 Task: Find extensions for specific purposes, such as productivity or ad-blocking.
Action: Mouse moved to (424, 397)
Screenshot: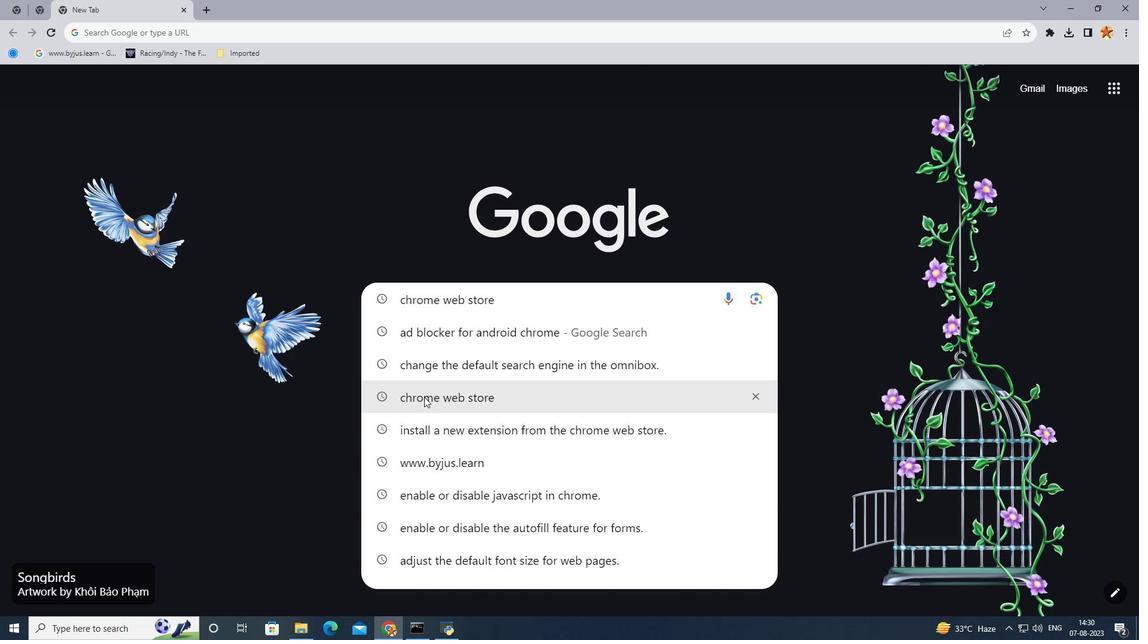 
Action: Mouse pressed left at (424, 397)
Screenshot: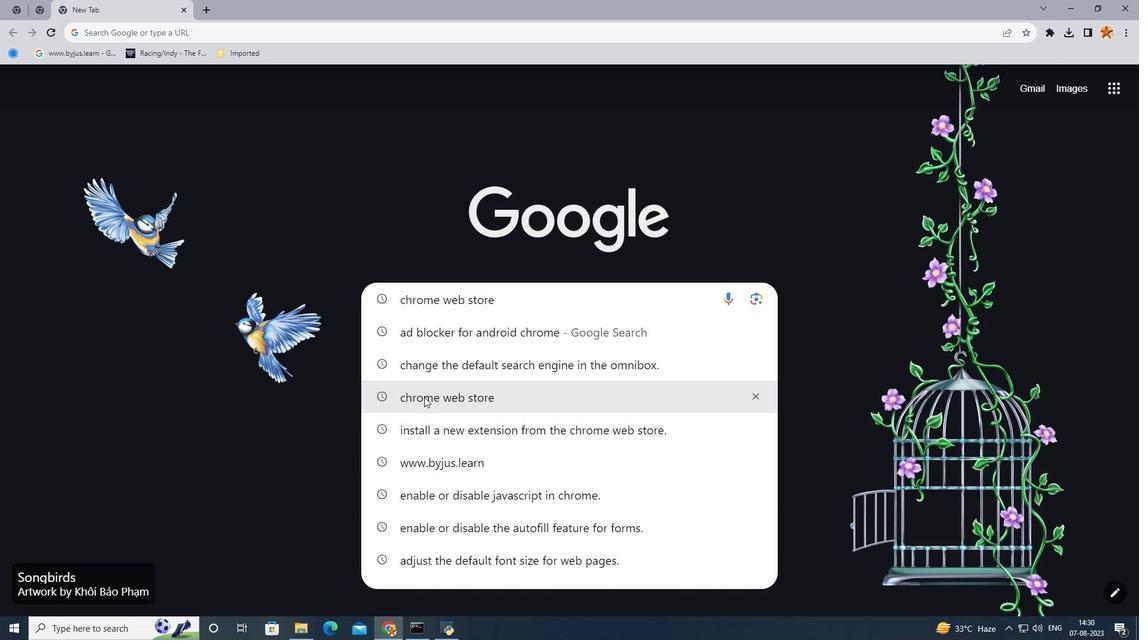 
Action: Mouse moved to (224, 233)
Screenshot: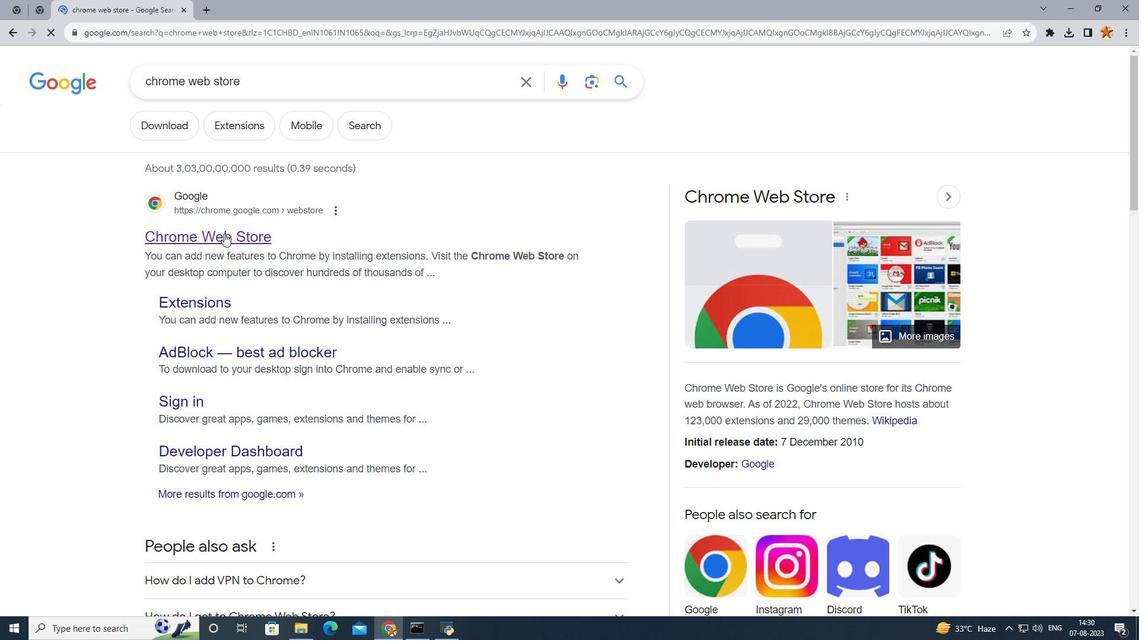 
Action: Mouse pressed left at (224, 233)
Screenshot: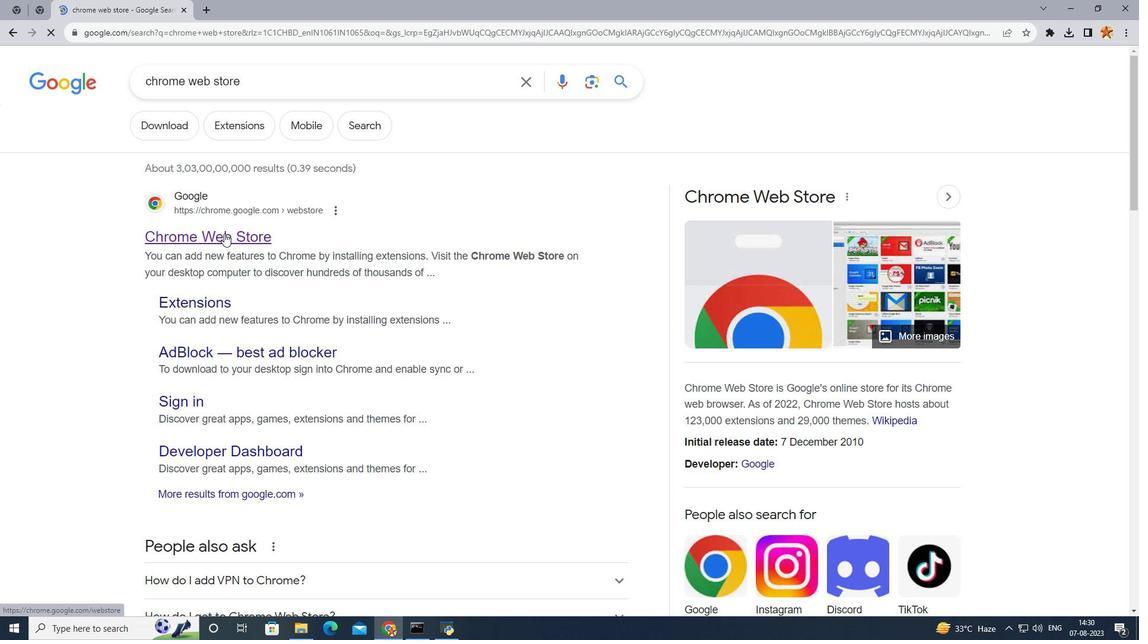 
Action: Mouse moved to (227, 119)
Screenshot: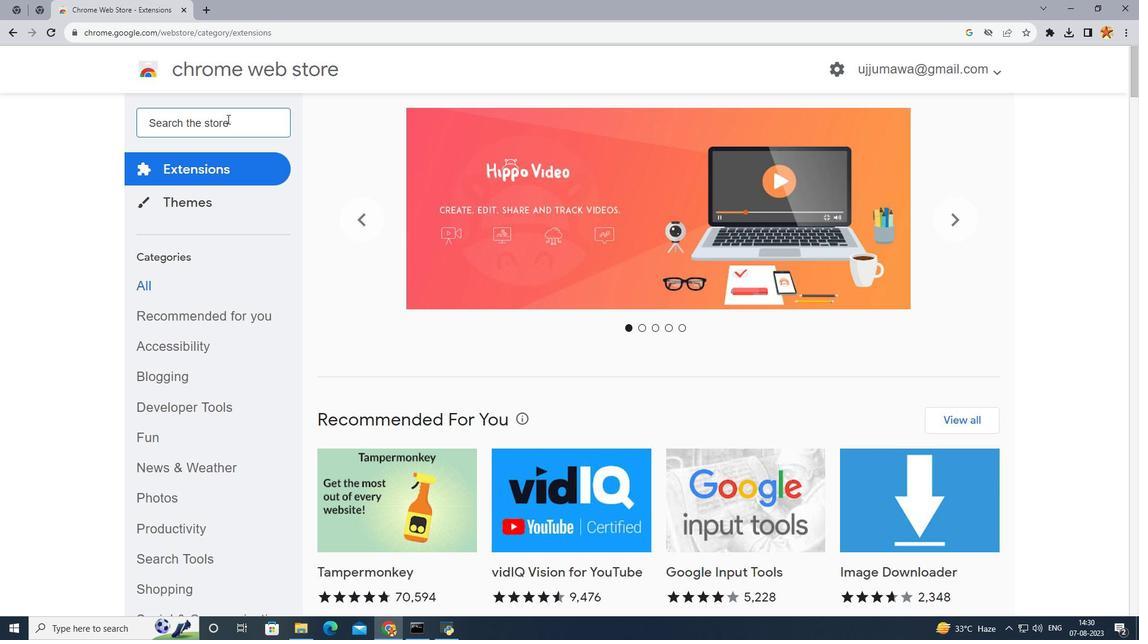 
Action: Key pressed ghod
Screenshot: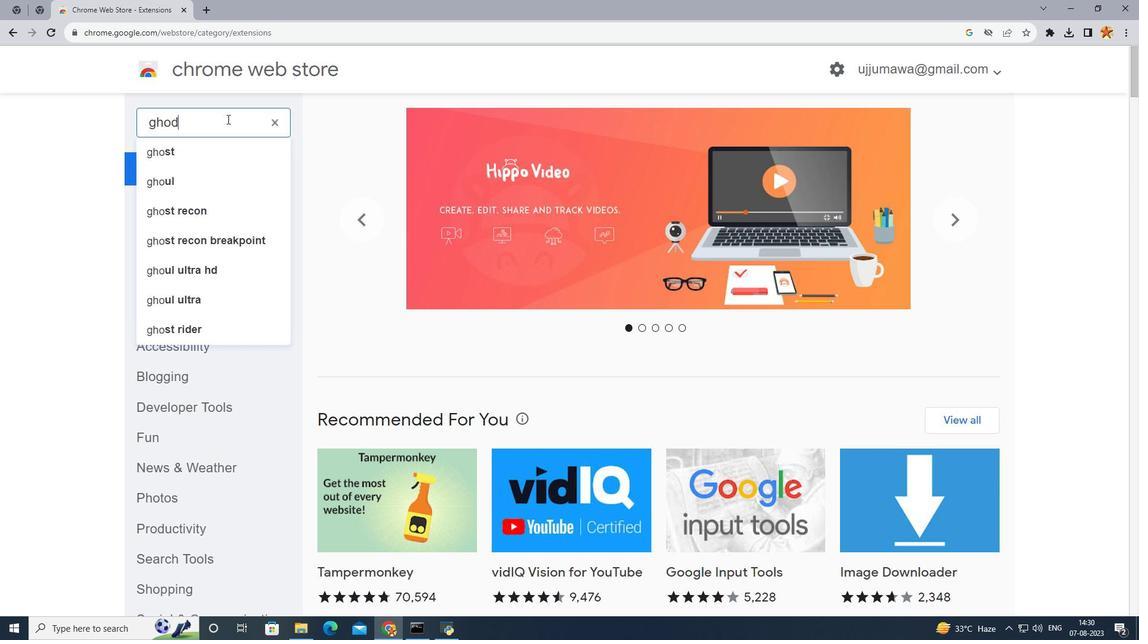 
Action: Mouse moved to (218, 120)
Screenshot: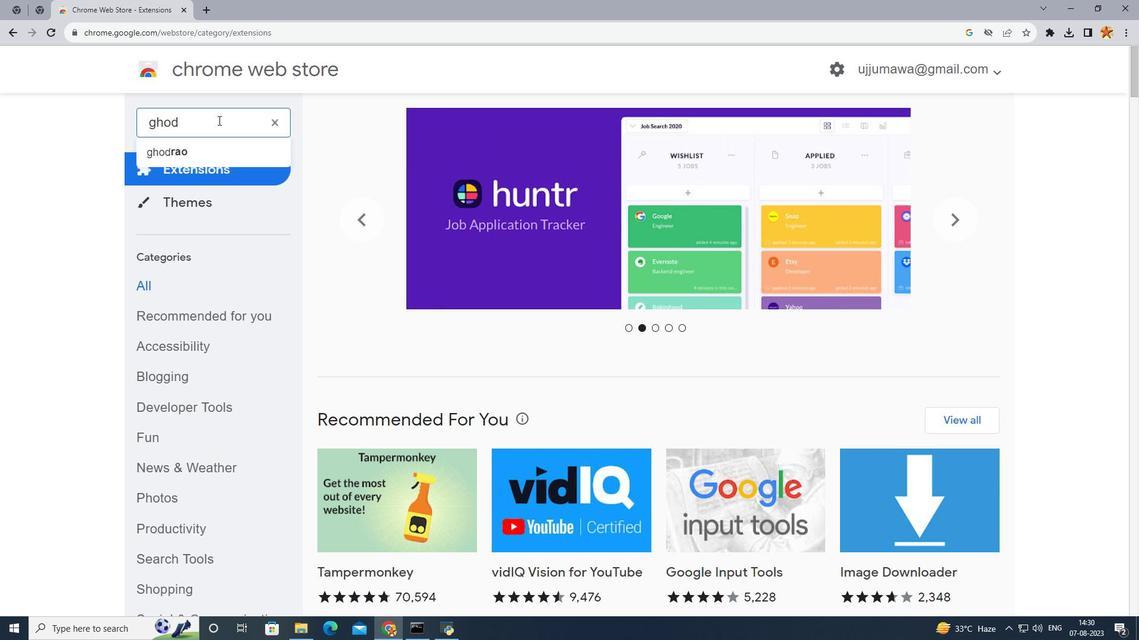 
Action: Key pressed <Key.backspace>stery
Screenshot: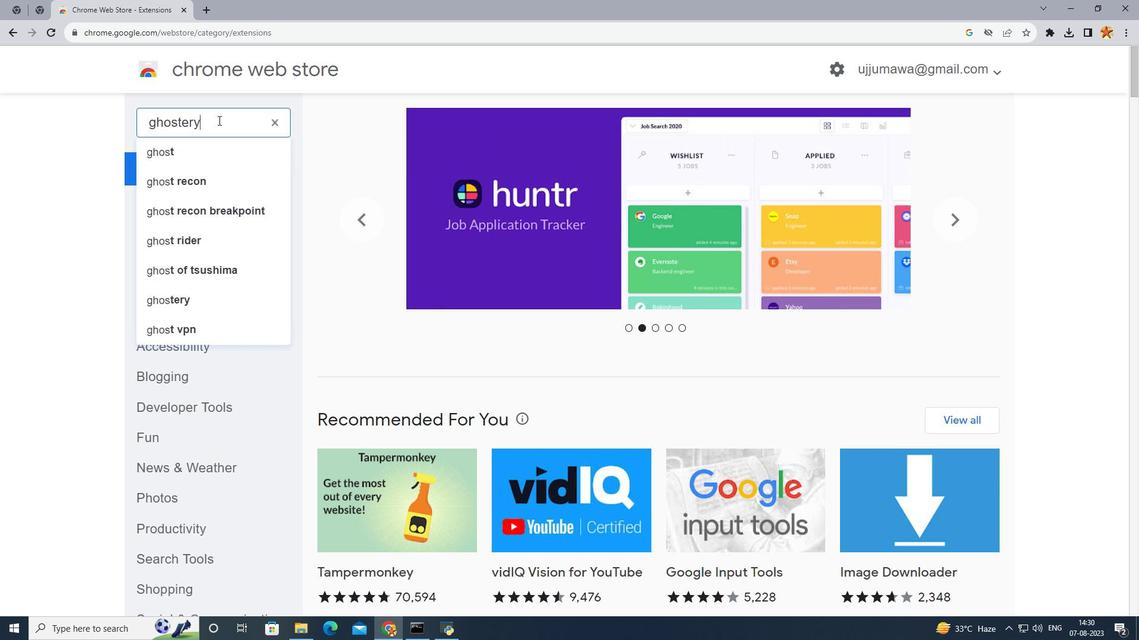 
Action: Mouse moved to (145, 149)
Screenshot: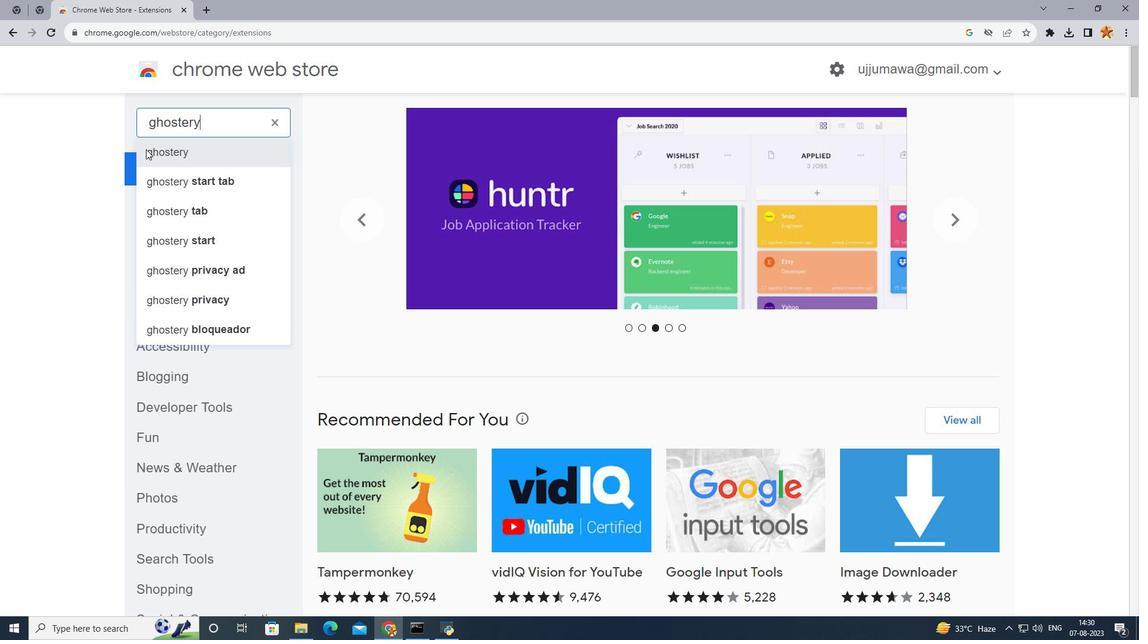 
Action: Mouse pressed left at (145, 149)
Screenshot: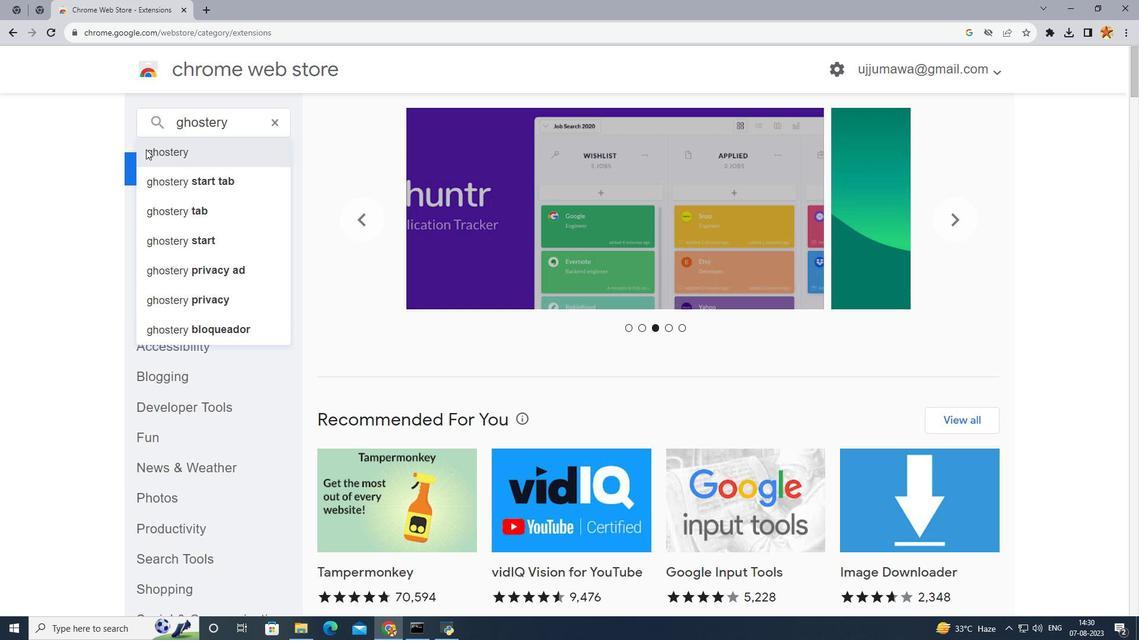 
Action: Mouse moved to (457, 232)
Screenshot: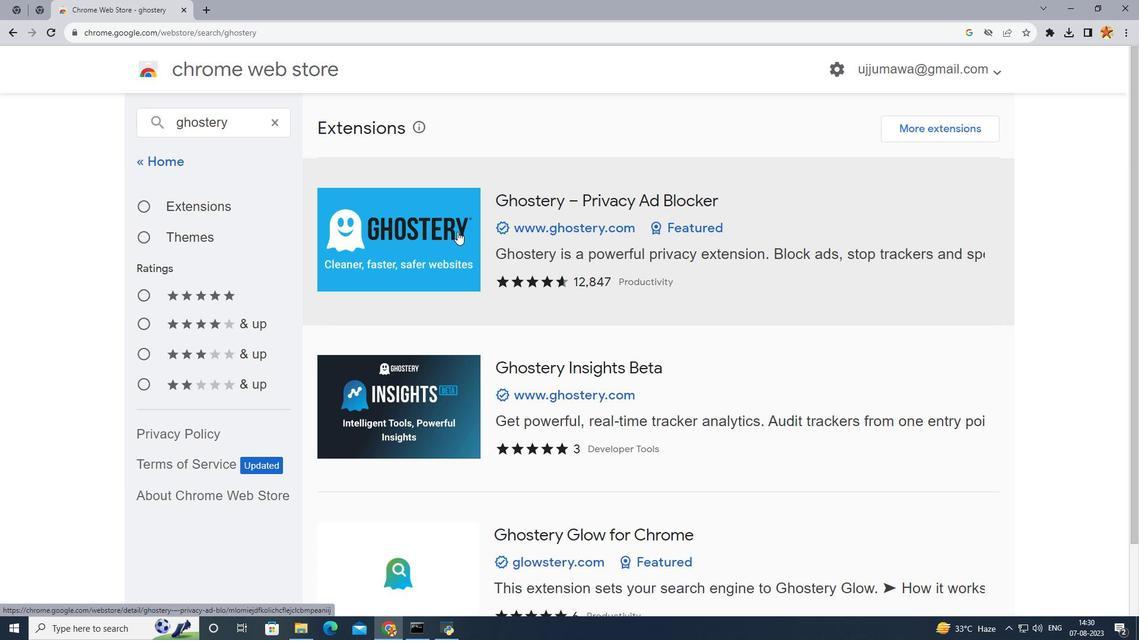 
Action: Mouse pressed left at (457, 232)
Screenshot: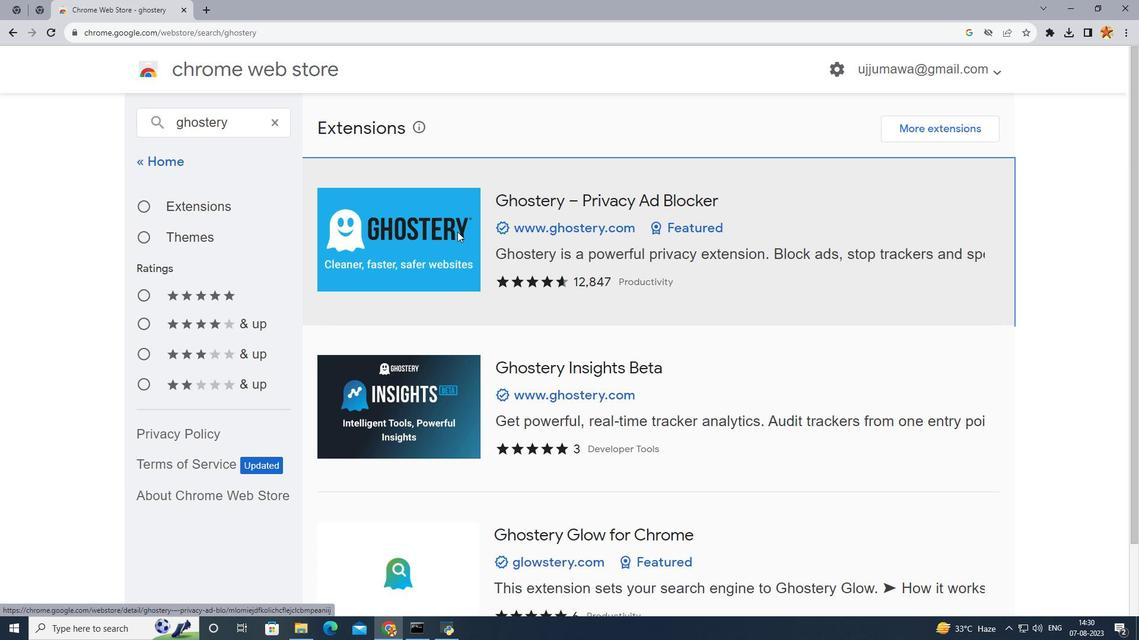
Action: Mouse moved to (874, 181)
Screenshot: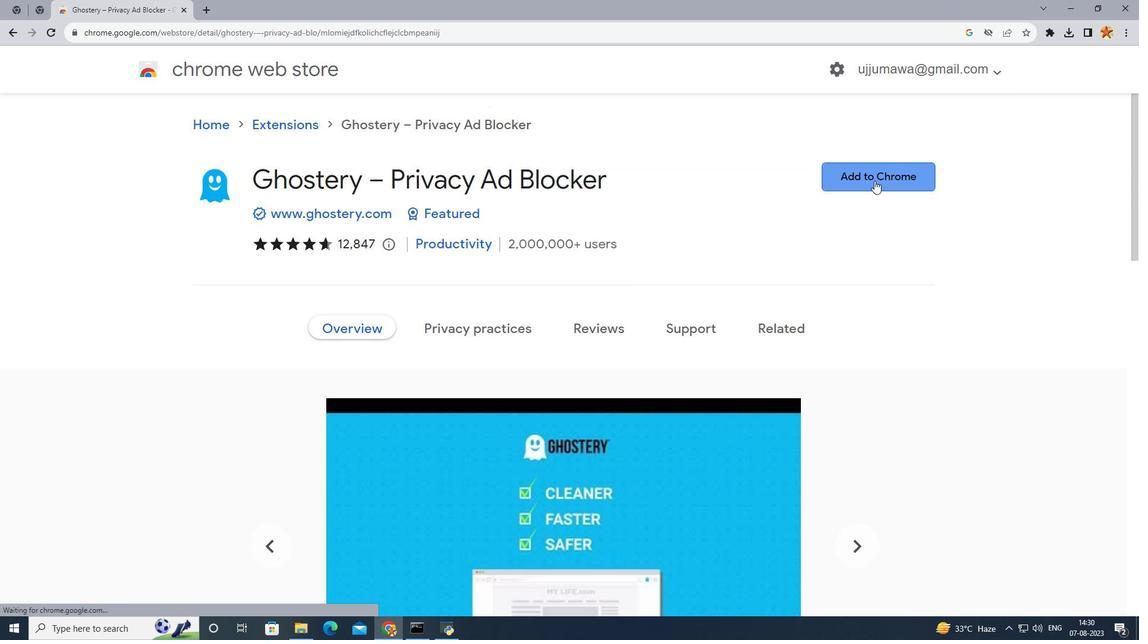 
Action: Mouse pressed left at (874, 181)
Screenshot: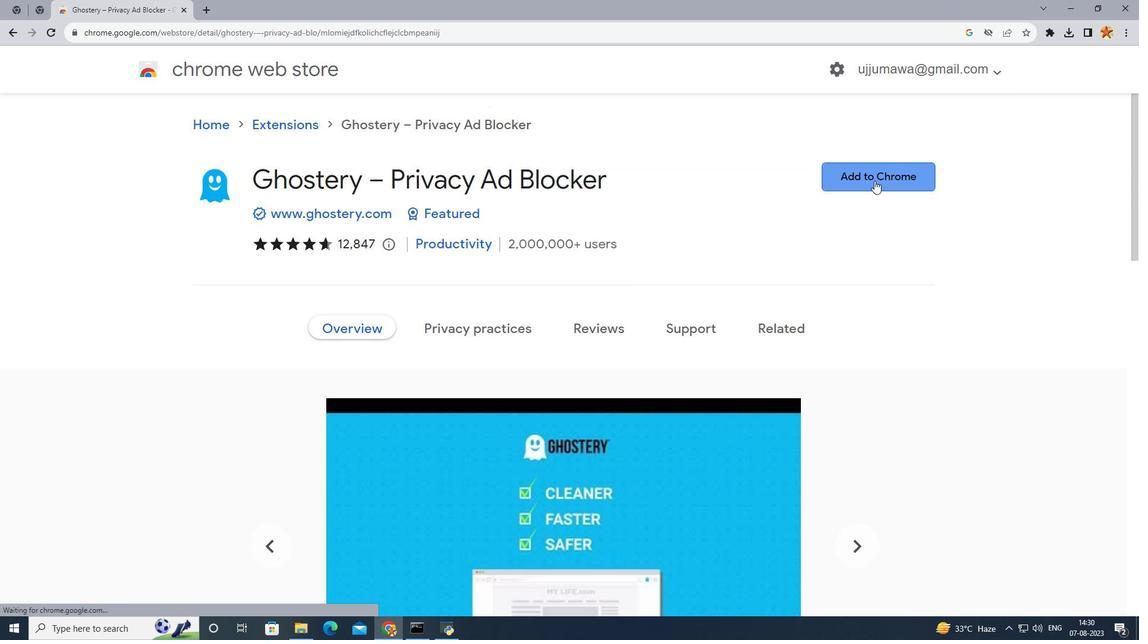 
Action: Mouse moved to (603, 138)
Screenshot: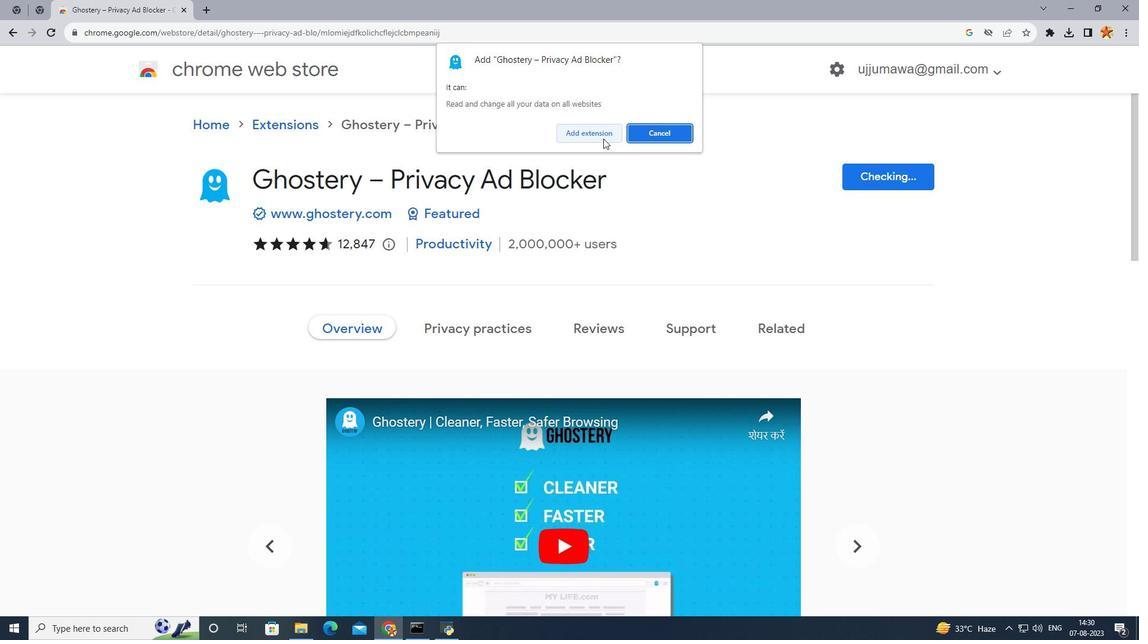 
Action: Mouse pressed left at (603, 138)
Screenshot: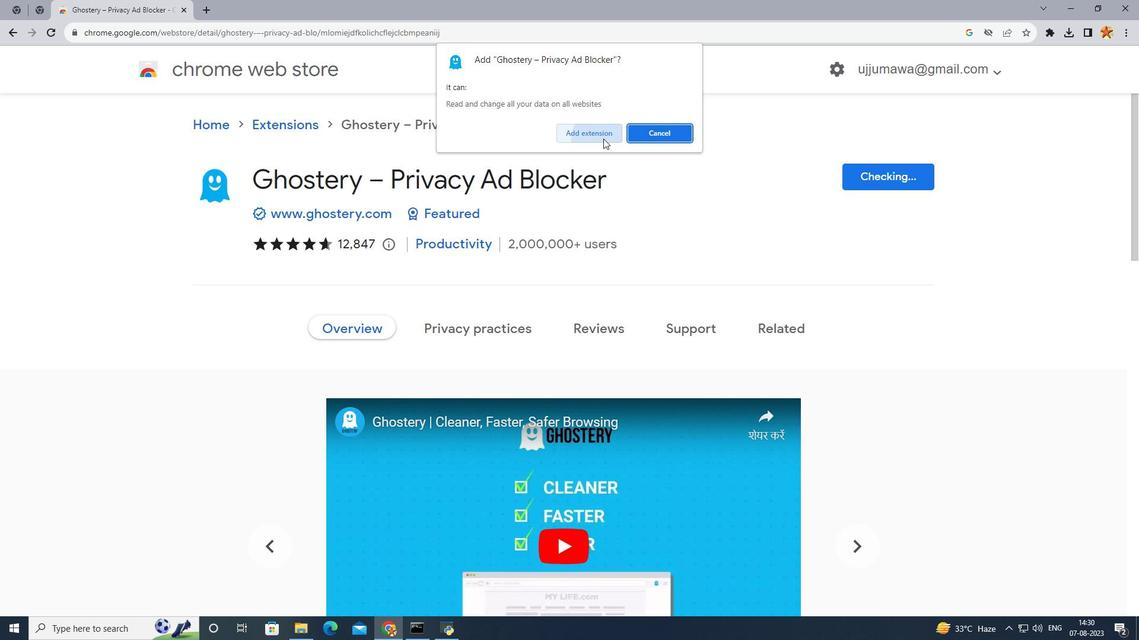 
Action: Mouse moved to (540, 378)
Screenshot: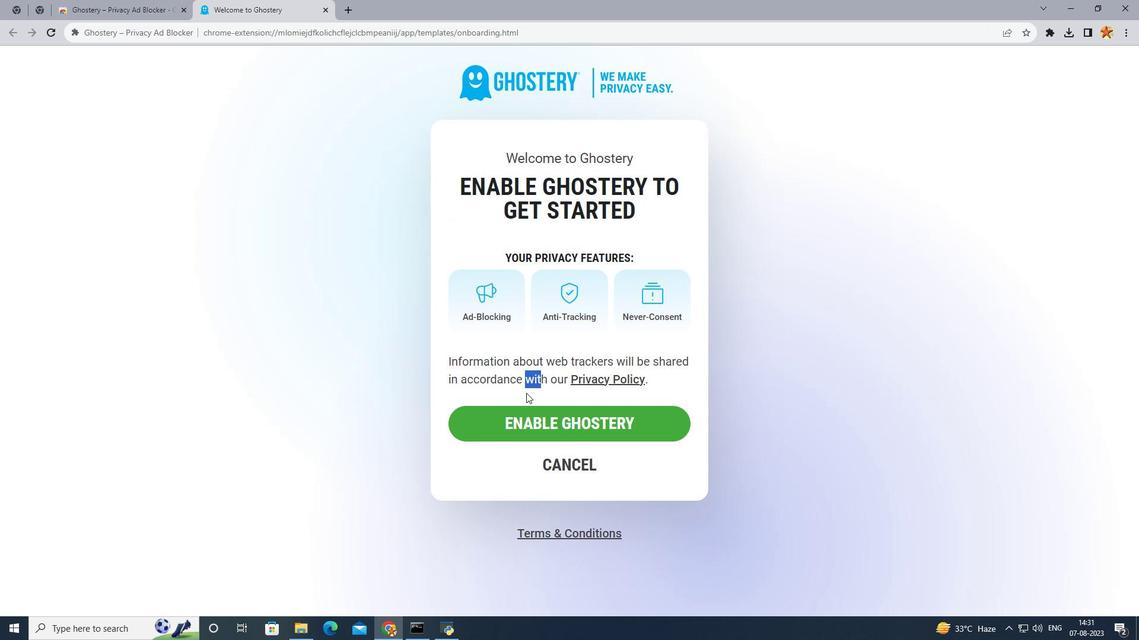 
Action: Mouse pressed left at (540, 378)
Screenshot: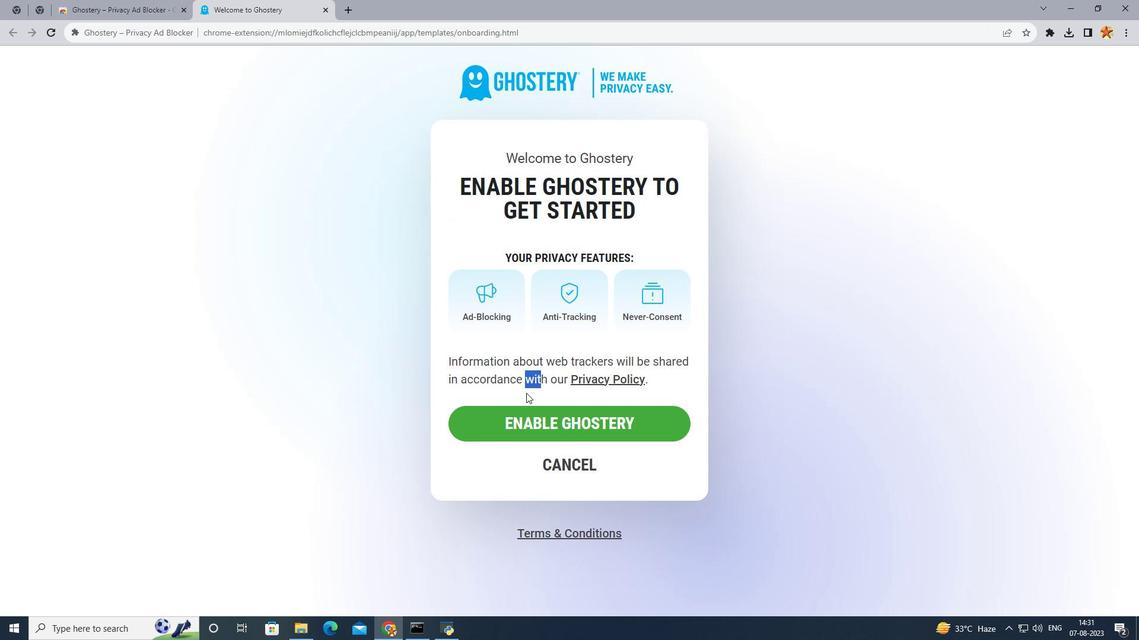 
Action: Mouse moved to (515, 422)
Screenshot: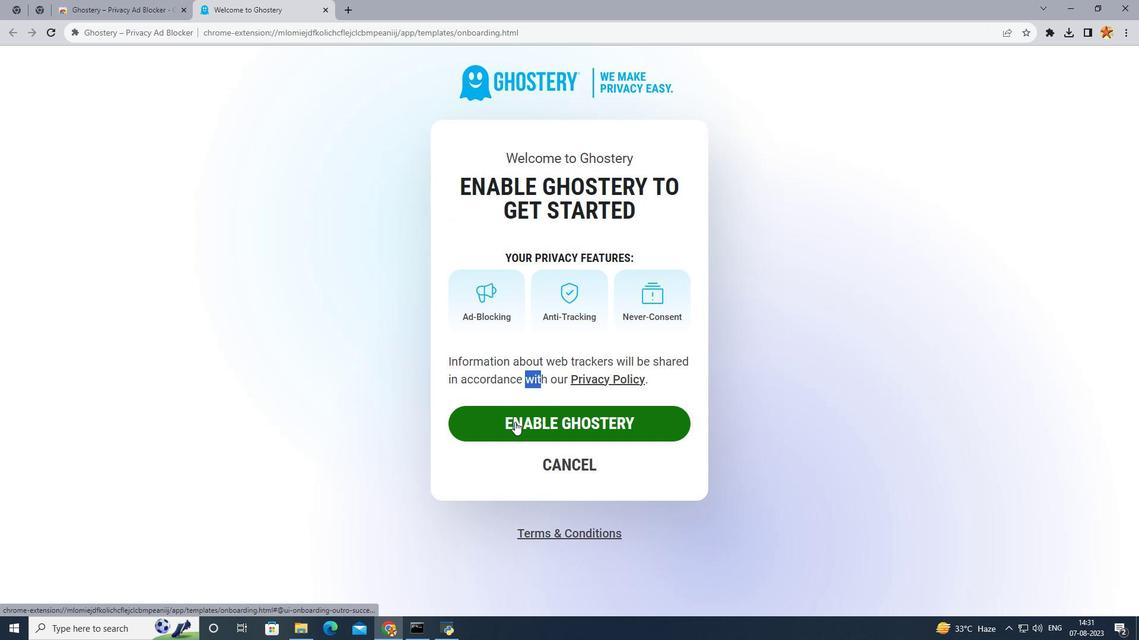 
Action: Mouse pressed left at (515, 422)
Screenshot: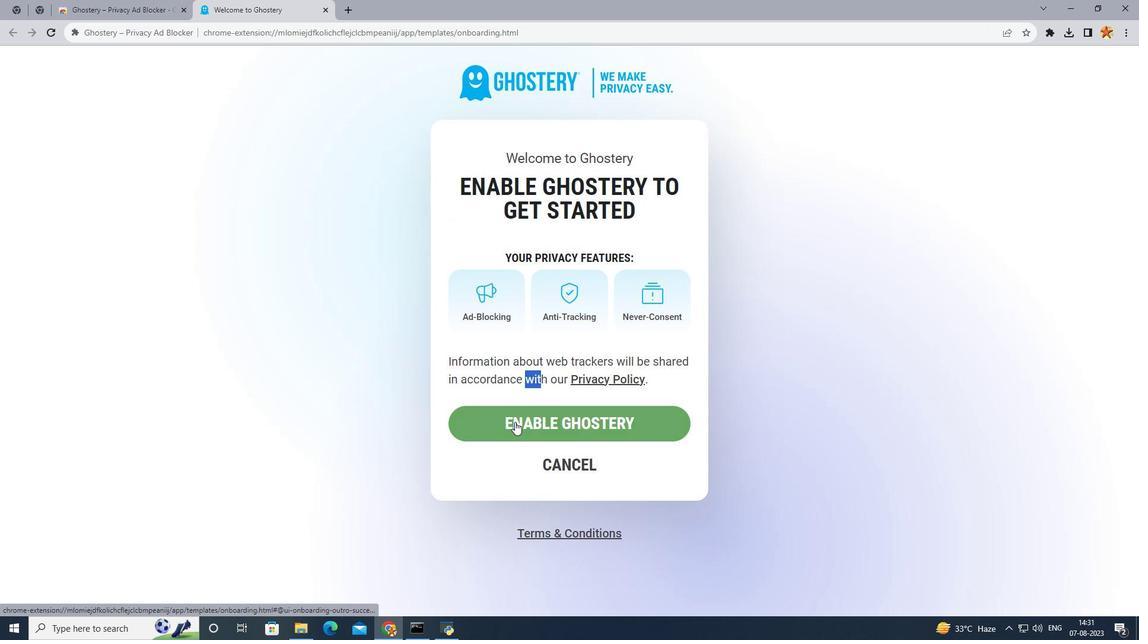 
Action: Mouse moved to (1050, 39)
Screenshot: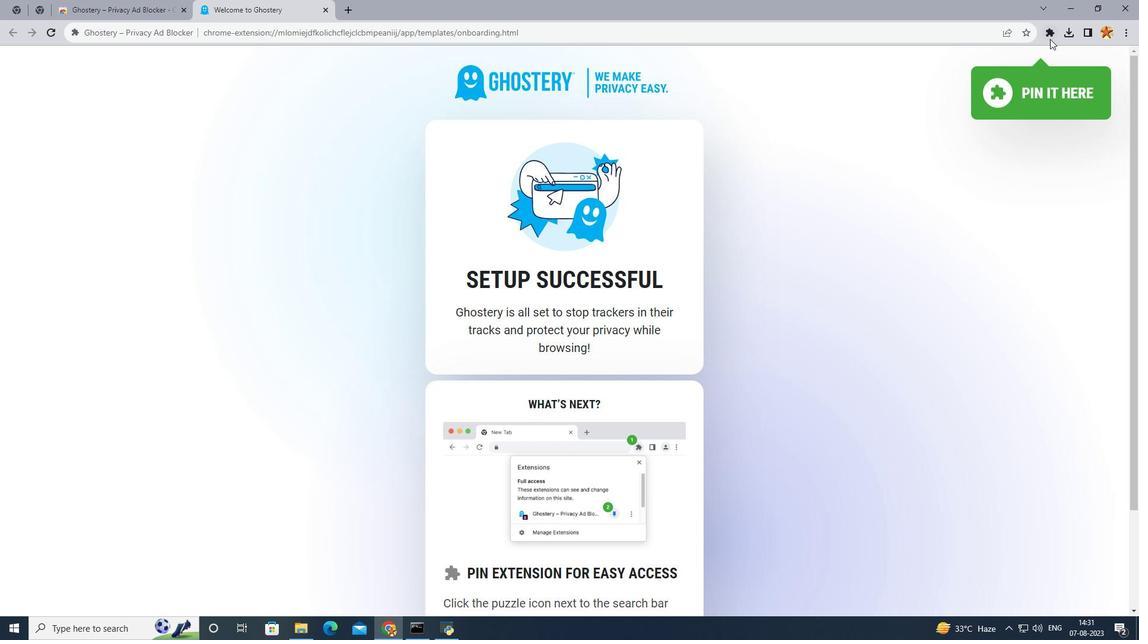 
Action: Mouse pressed left at (1050, 39)
Screenshot: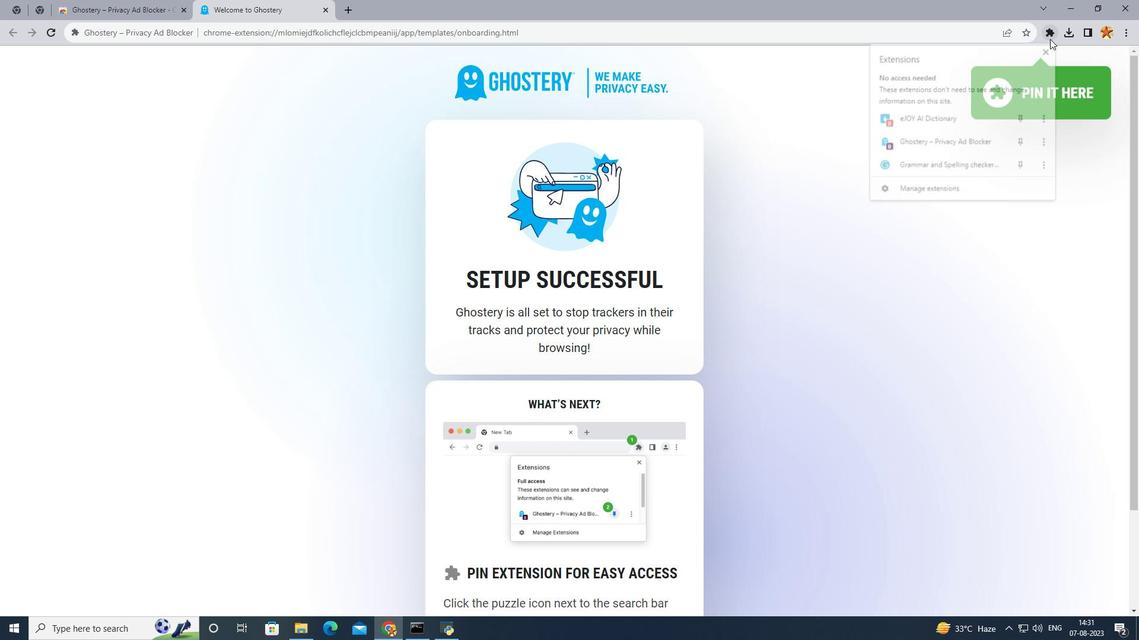
Action: Mouse moved to (1028, 143)
Screenshot: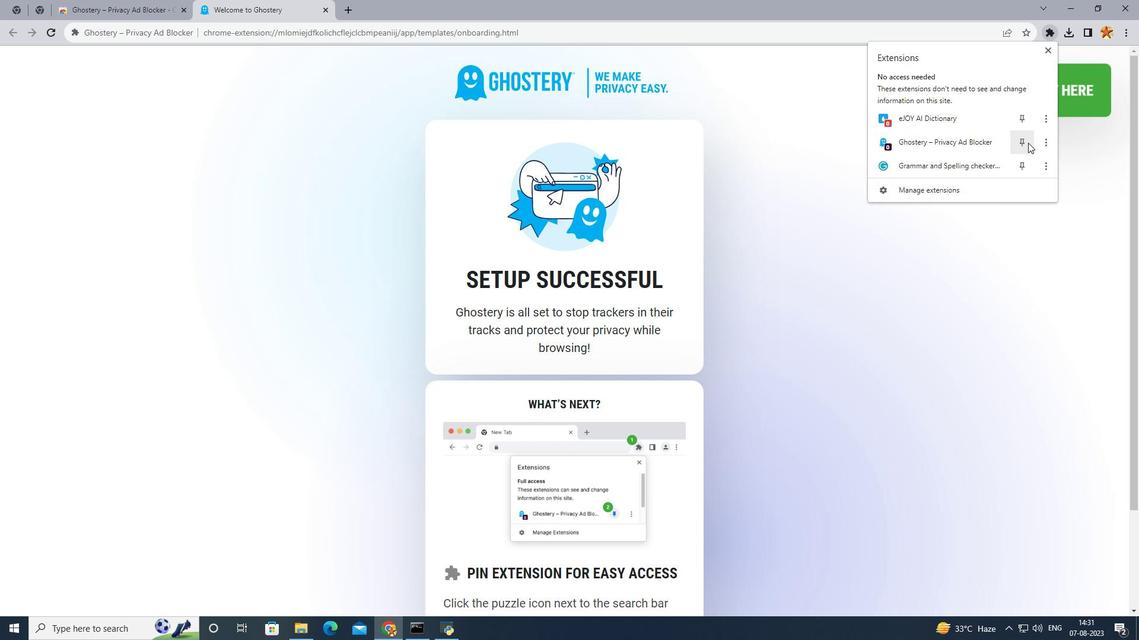 
Action: Mouse pressed left at (1028, 143)
Screenshot: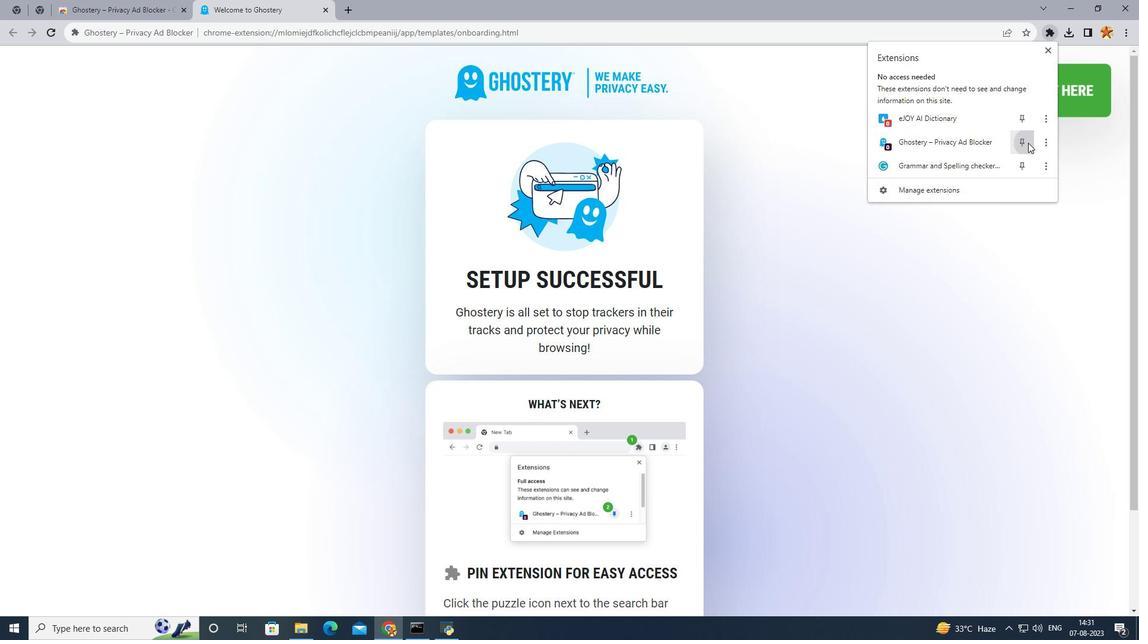 
Action: Mouse moved to (905, 272)
Screenshot: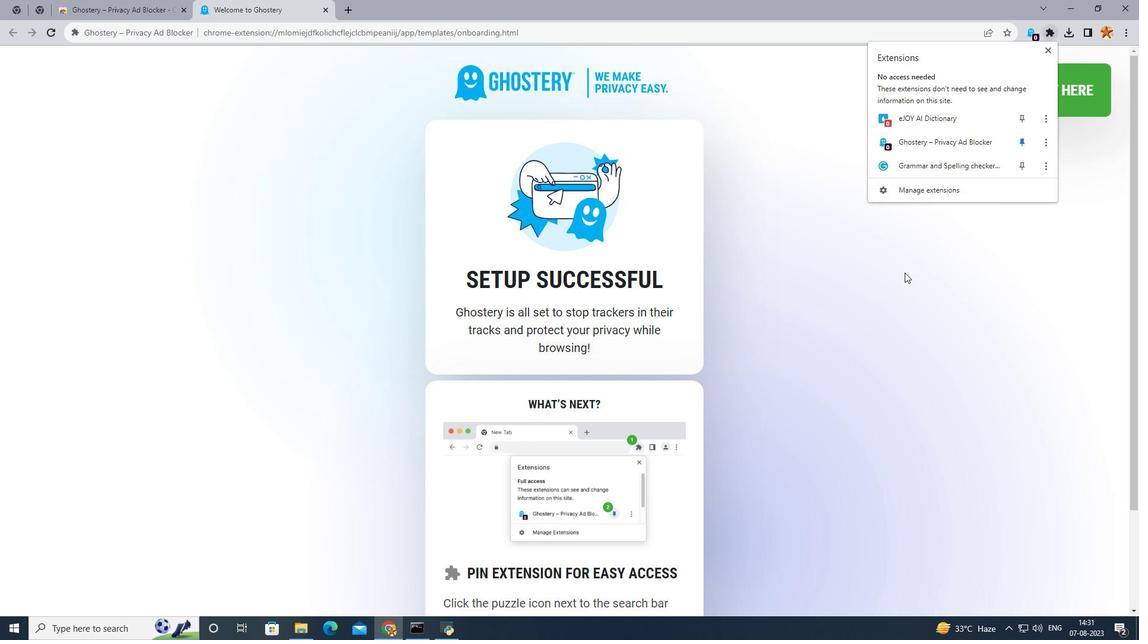 
Action: Mouse pressed left at (905, 272)
Screenshot: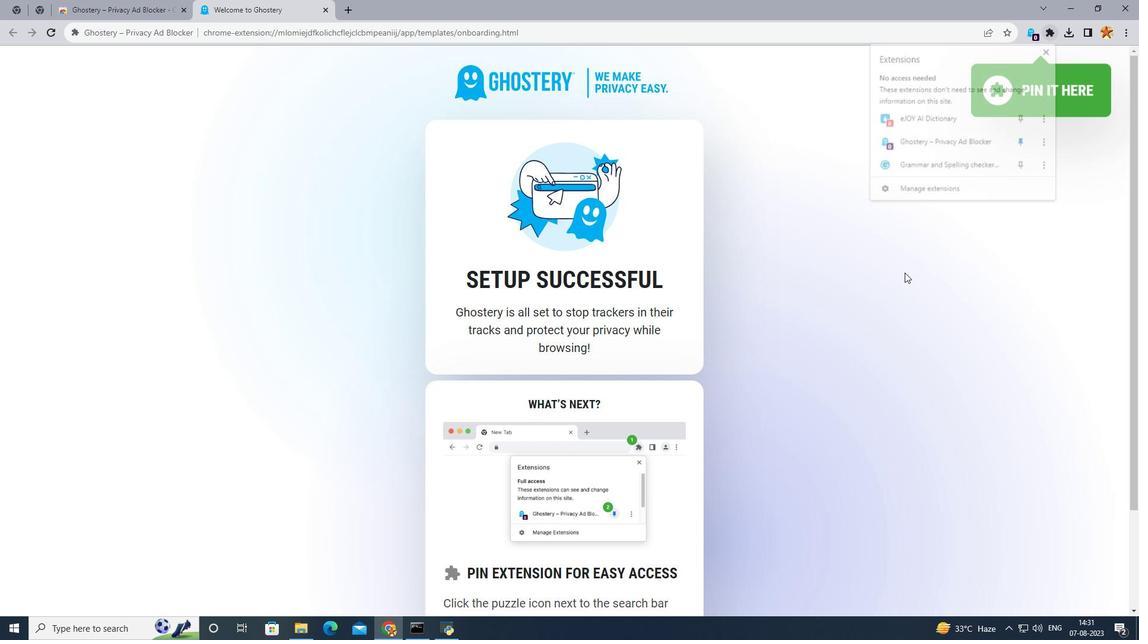 
Action: Mouse moved to (973, 116)
Screenshot: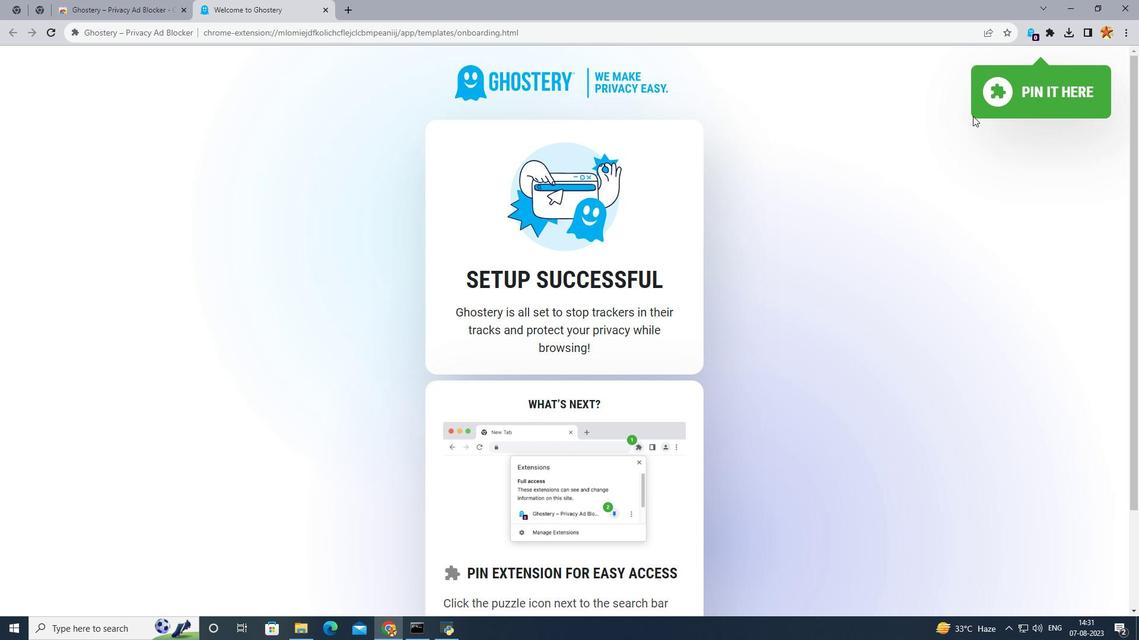 
Action: Mouse pressed left at (973, 116)
Screenshot: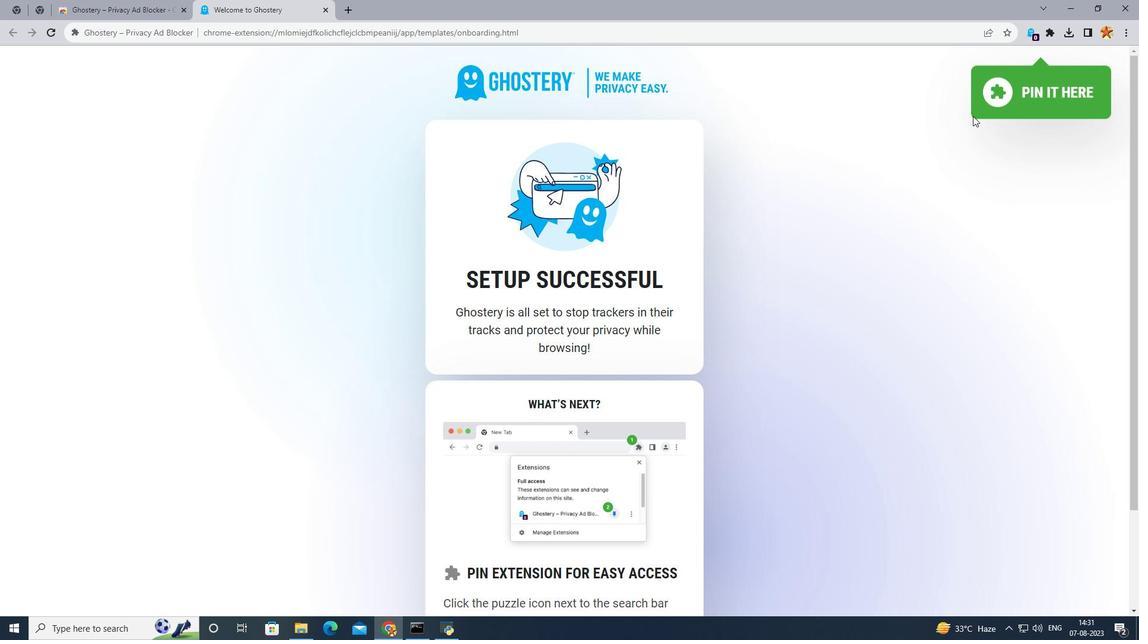 
Action: Mouse moved to (459, 418)
Screenshot: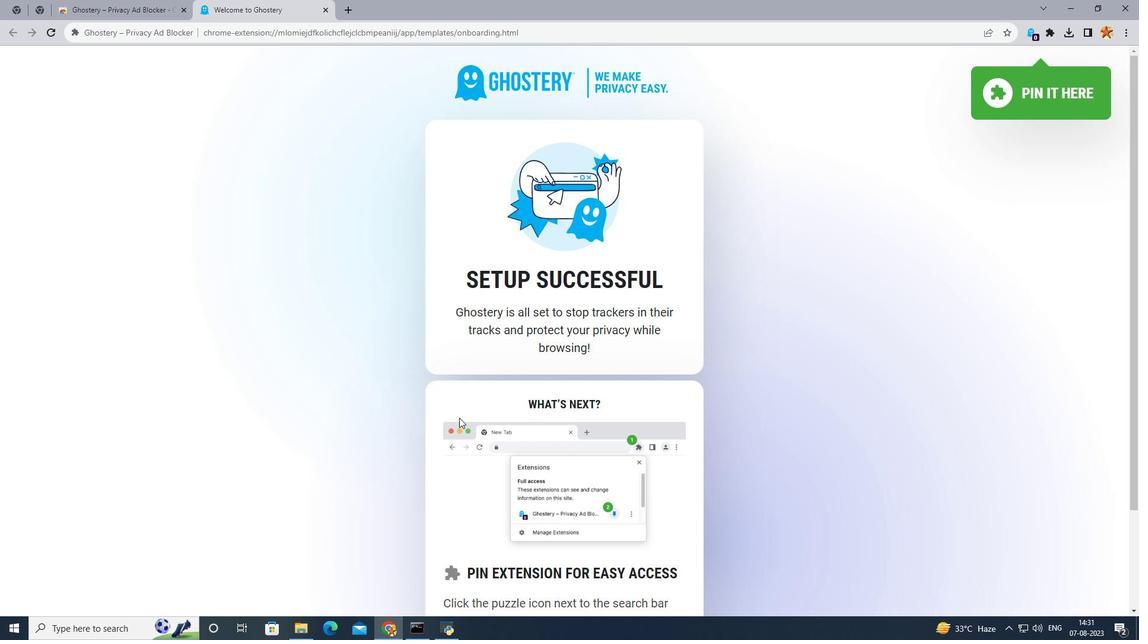 
Action: Mouse scrolled (459, 417) with delta (0, 0)
Screenshot: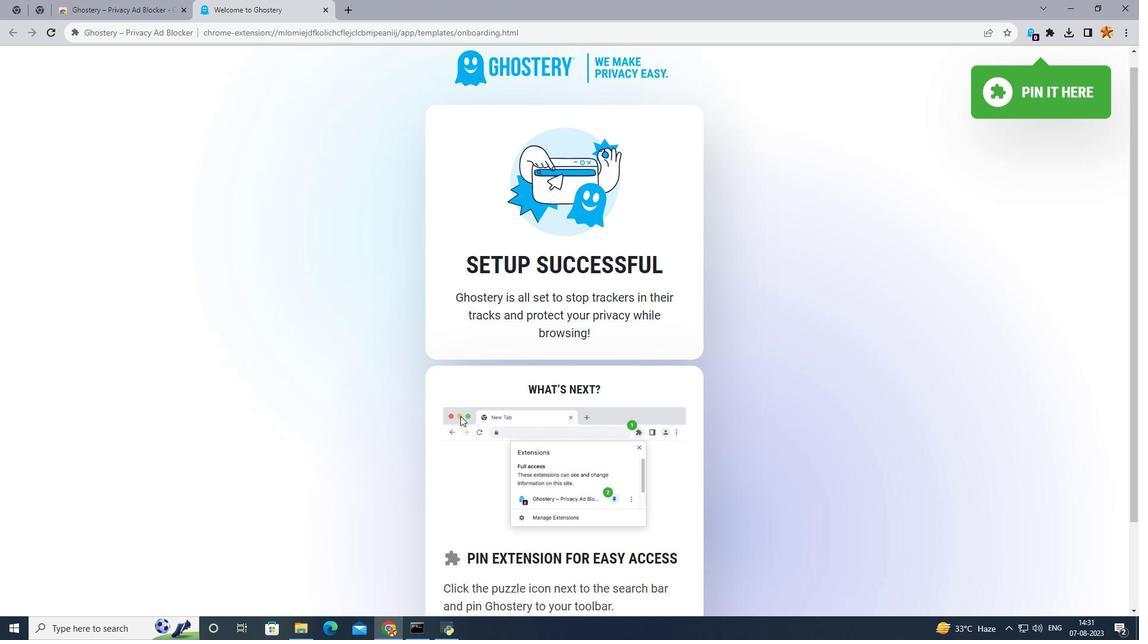 
Action: Mouse scrolled (459, 417) with delta (0, 0)
Screenshot: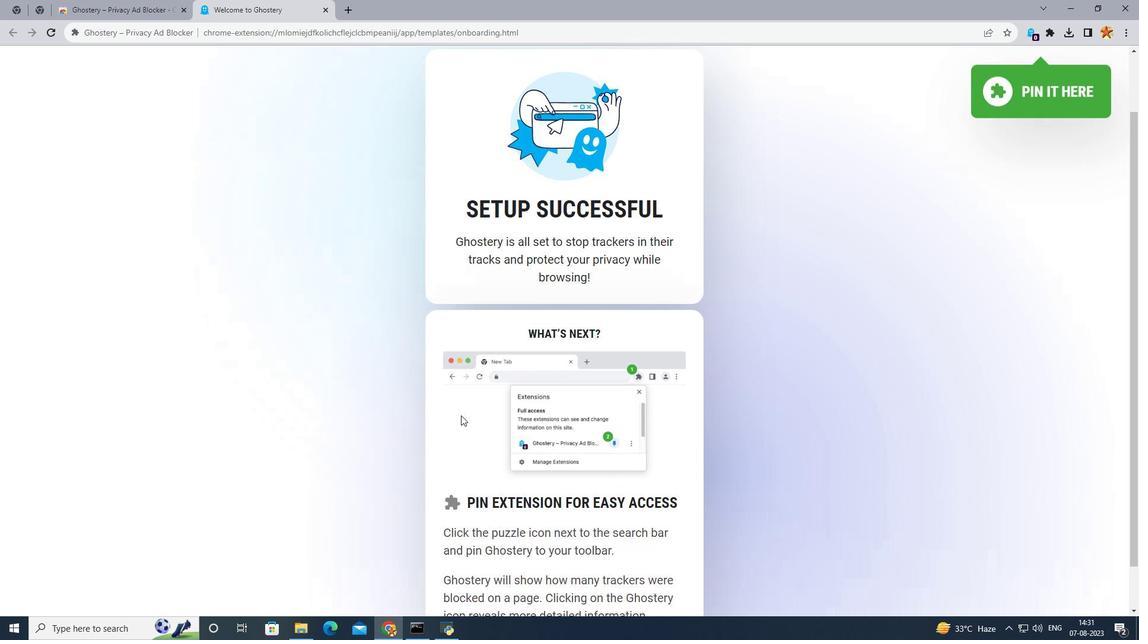 
Action: Mouse scrolled (459, 417) with delta (0, 0)
Screenshot: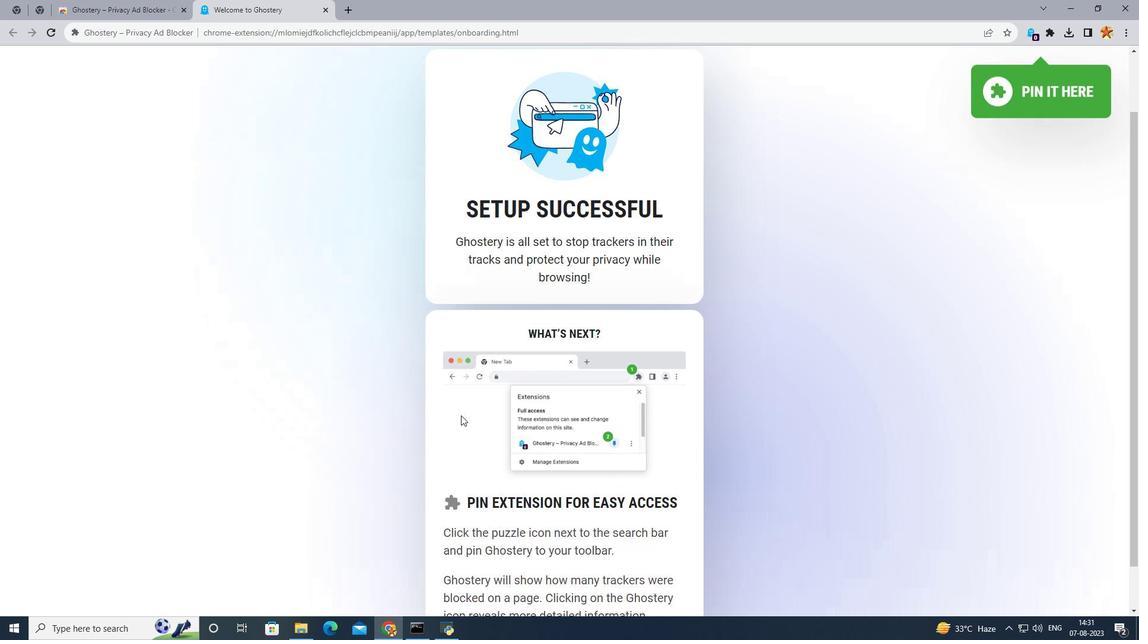 
Action: Mouse scrolled (459, 417) with delta (0, 0)
Screenshot: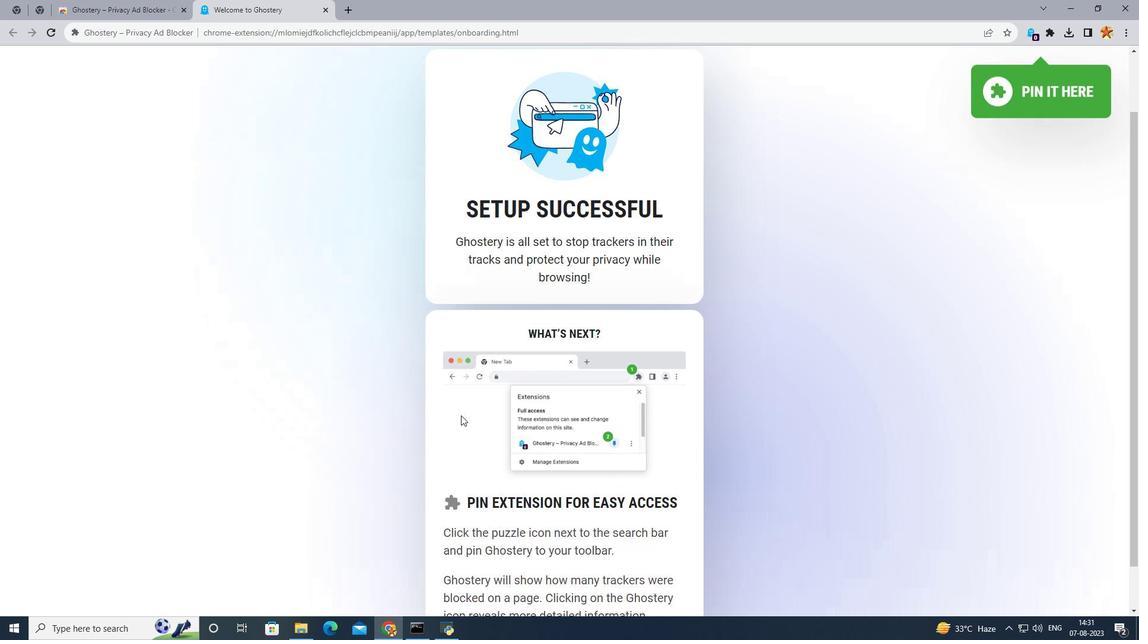 
Action: Mouse scrolled (459, 417) with delta (0, 0)
Screenshot: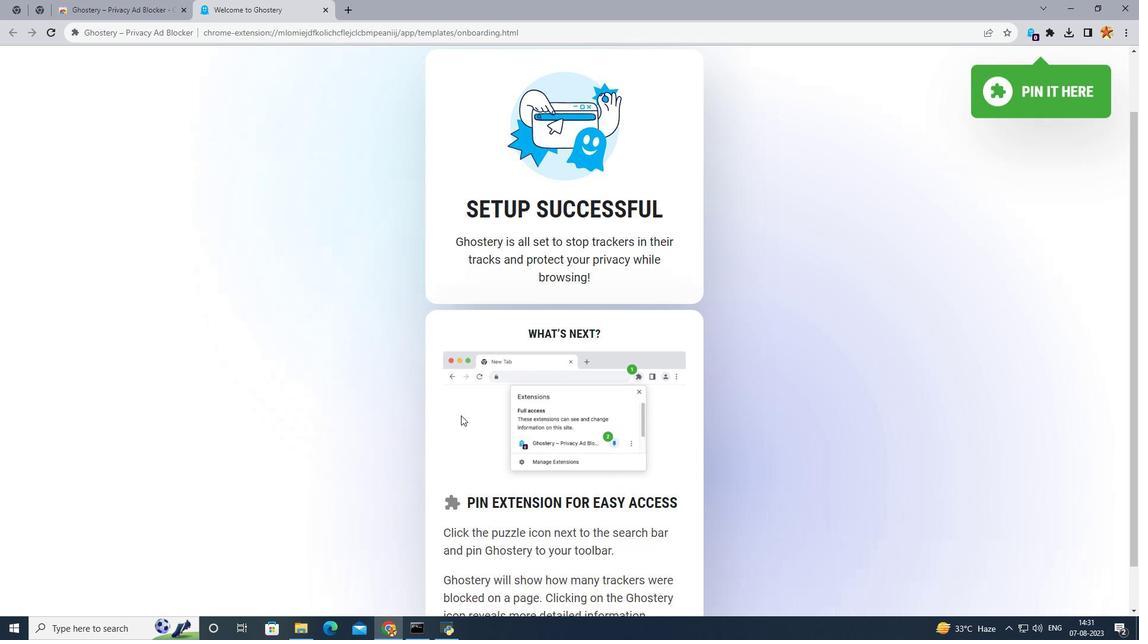 
Action: Mouse moved to (459, 418)
Screenshot: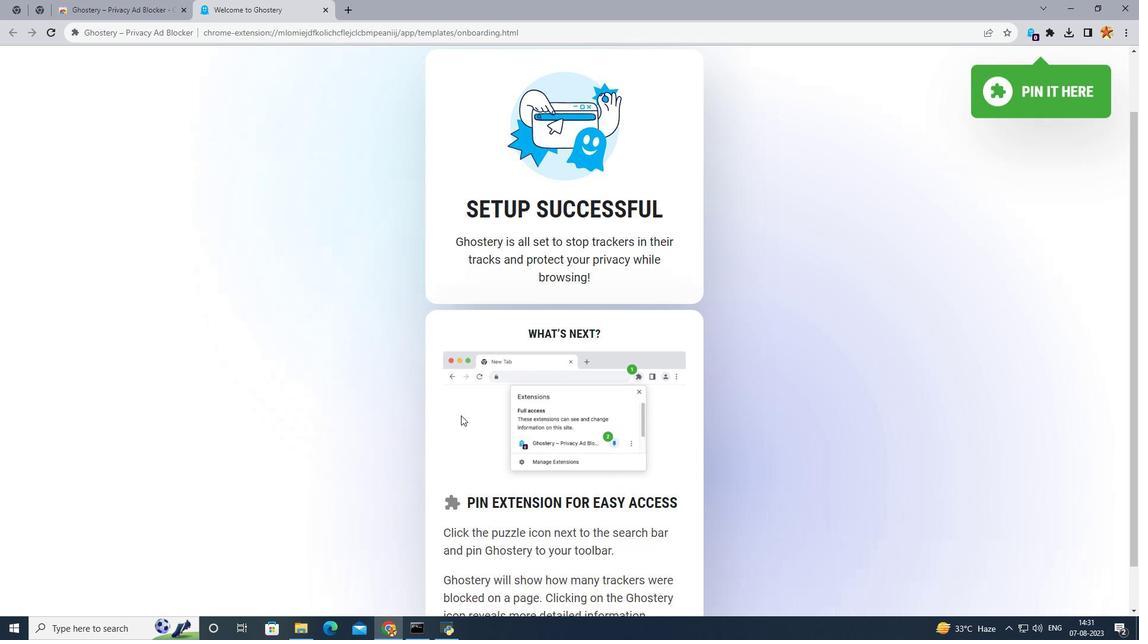 
Action: Mouse scrolled (459, 417) with delta (0, 0)
Screenshot: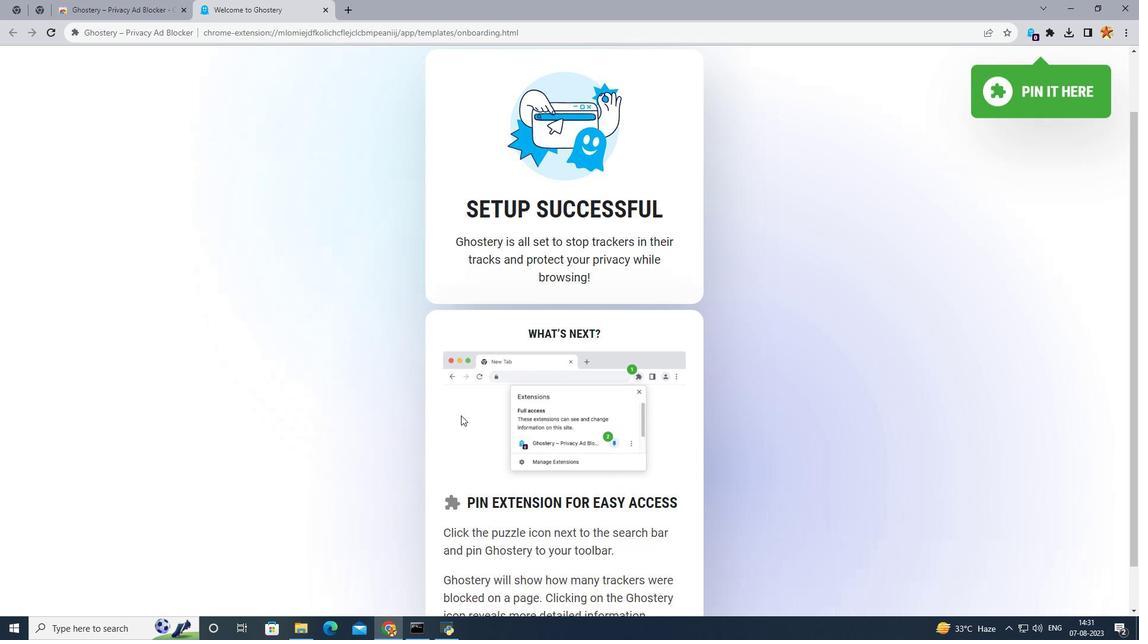 
Action: Mouse scrolled (459, 417) with delta (0, 0)
Screenshot: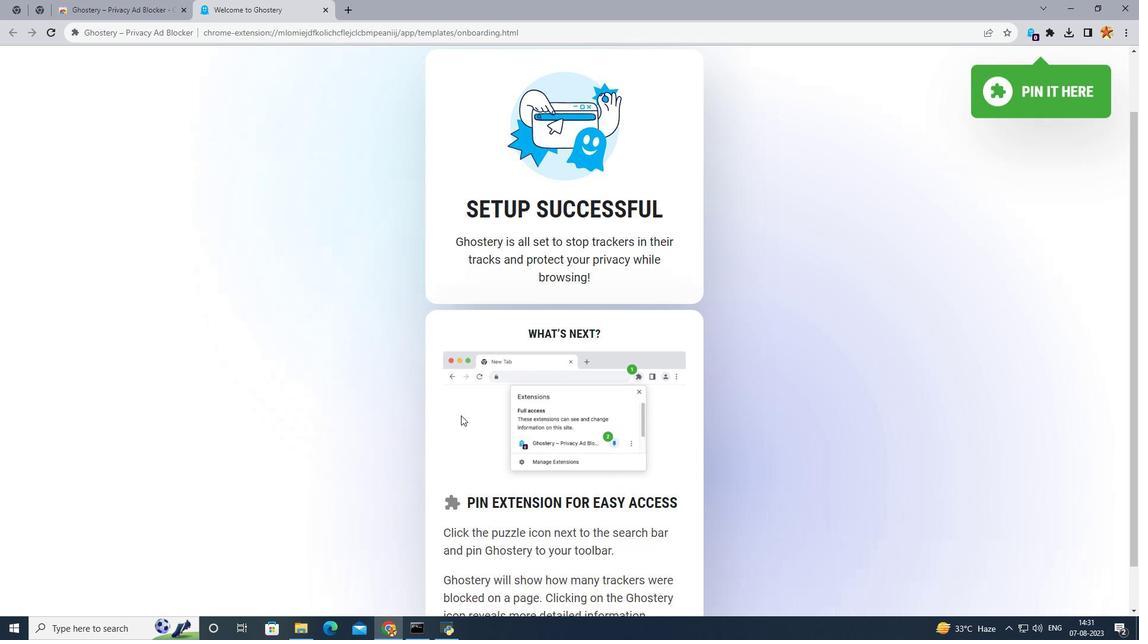 
Action: Mouse moved to (461, 416)
Screenshot: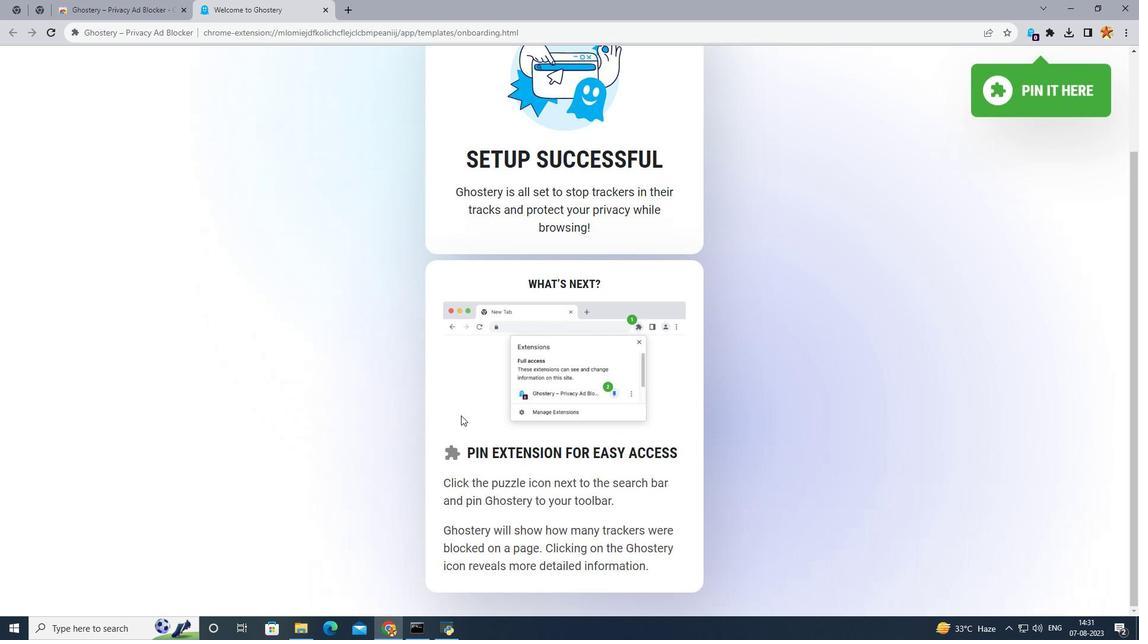 
Action: Mouse scrolled (461, 415) with delta (0, 0)
Screenshot: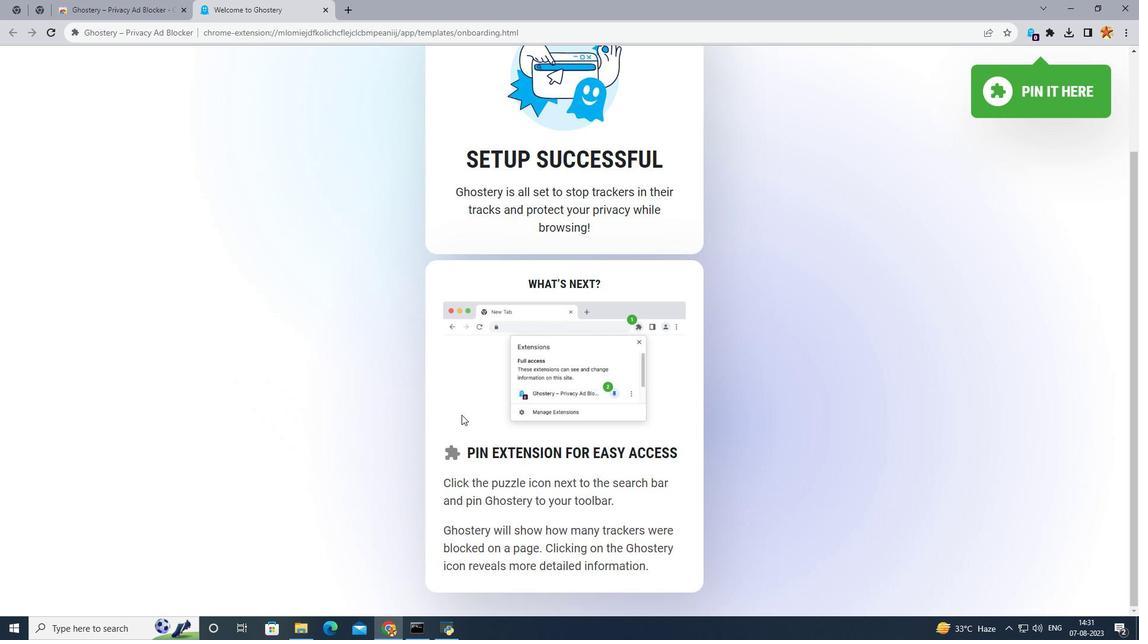 
Action: Mouse scrolled (461, 415) with delta (0, 0)
Screenshot: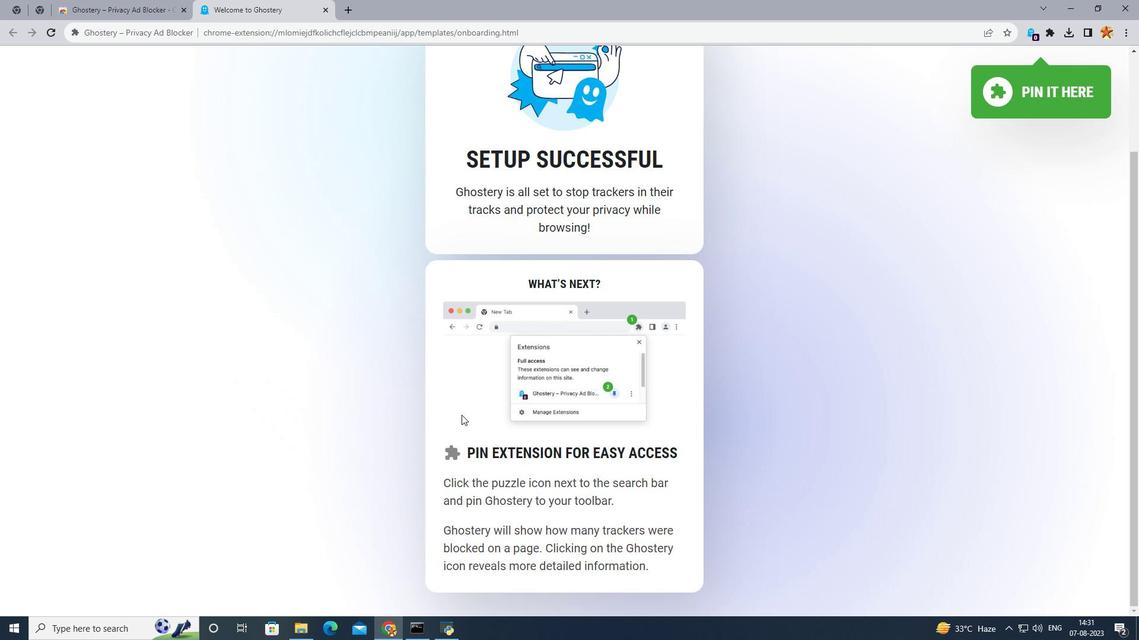 
Action: Mouse scrolled (461, 415) with delta (0, 0)
Screenshot: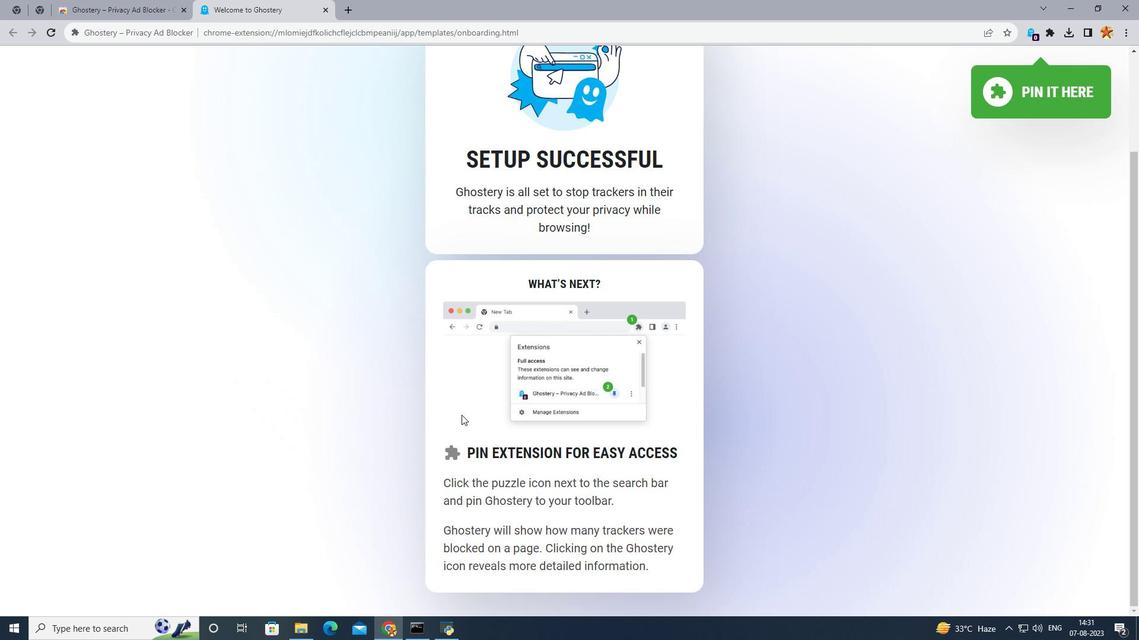 
Action: Mouse scrolled (461, 415) with delta (0, 0)
Screenshot: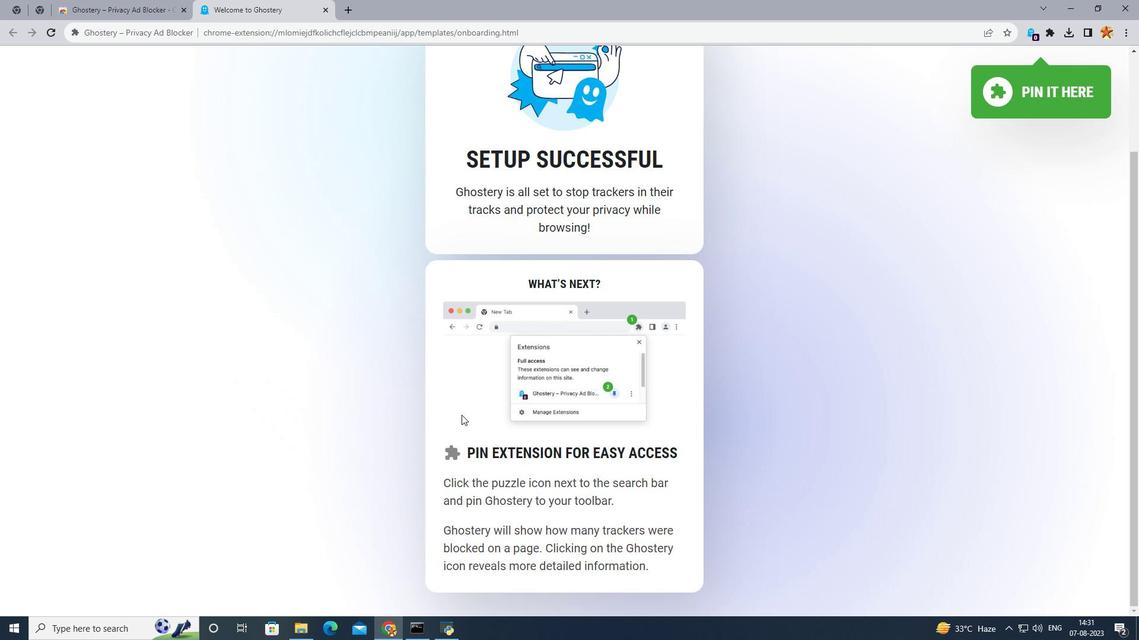 
Action: Mouse scrolled (461, 415) with delta (0, 0)
Screenshot: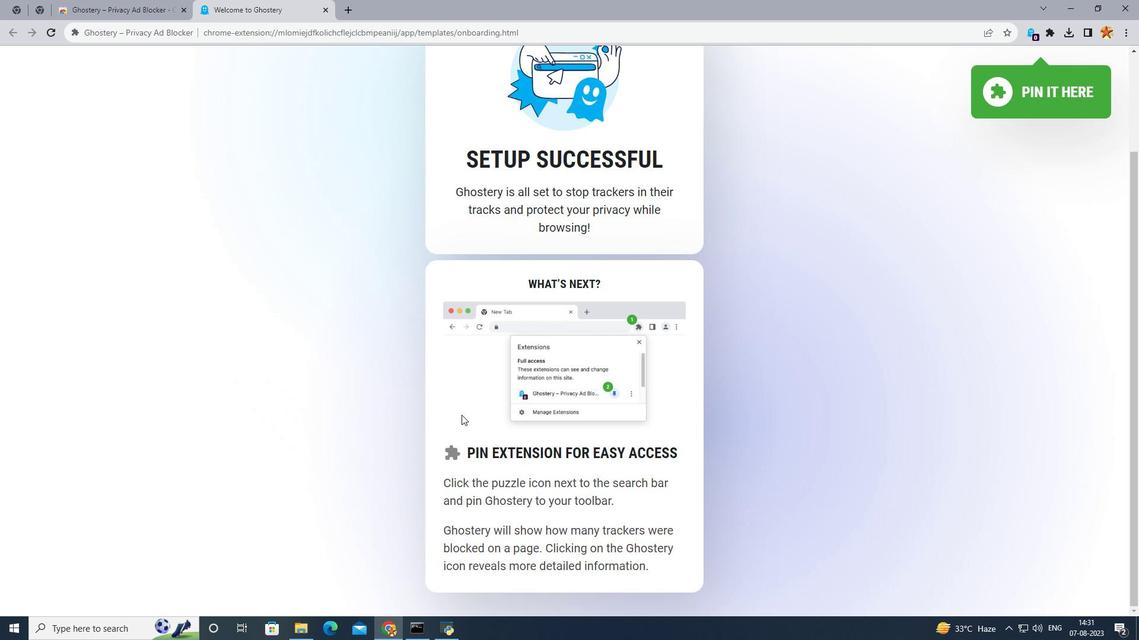 
Action: Mouse scrolled (461, 415) with delta (0, 0)
Screenshot: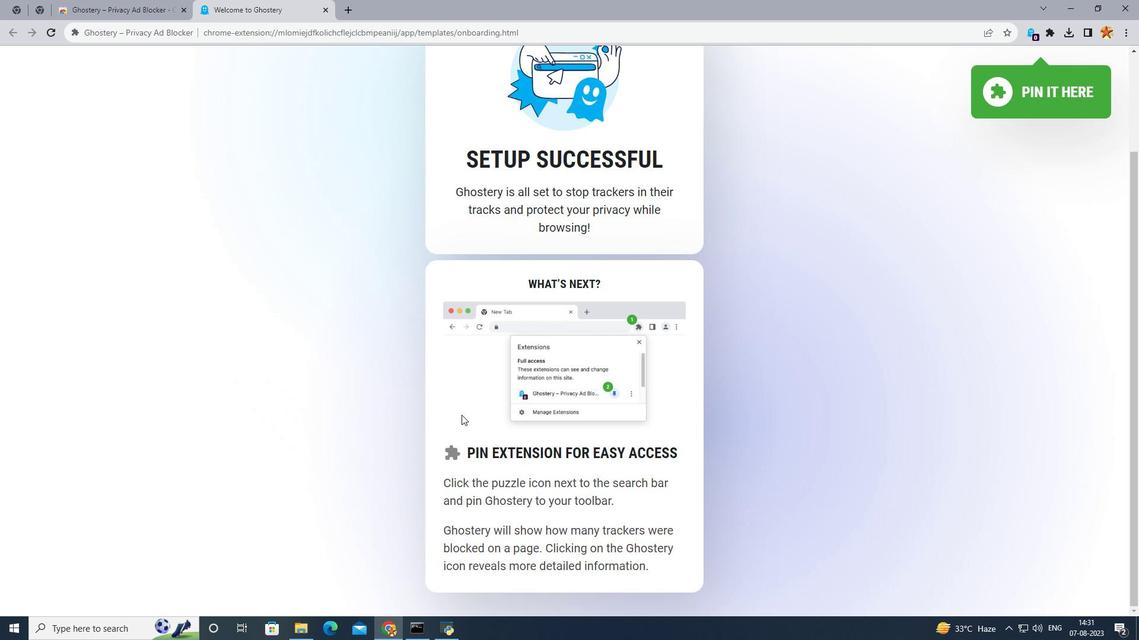 
Action: Mouse moved to (462, 414)
Screenshot: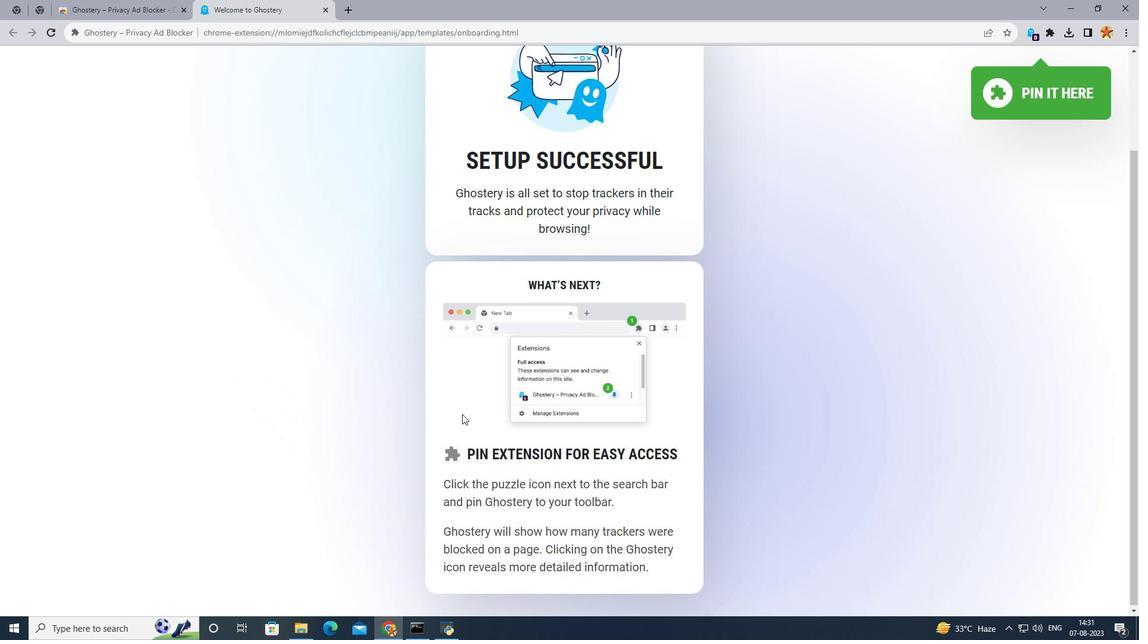 
Action: Mouse scrolled (462, 415) with delta (0, 0)
Screenshot: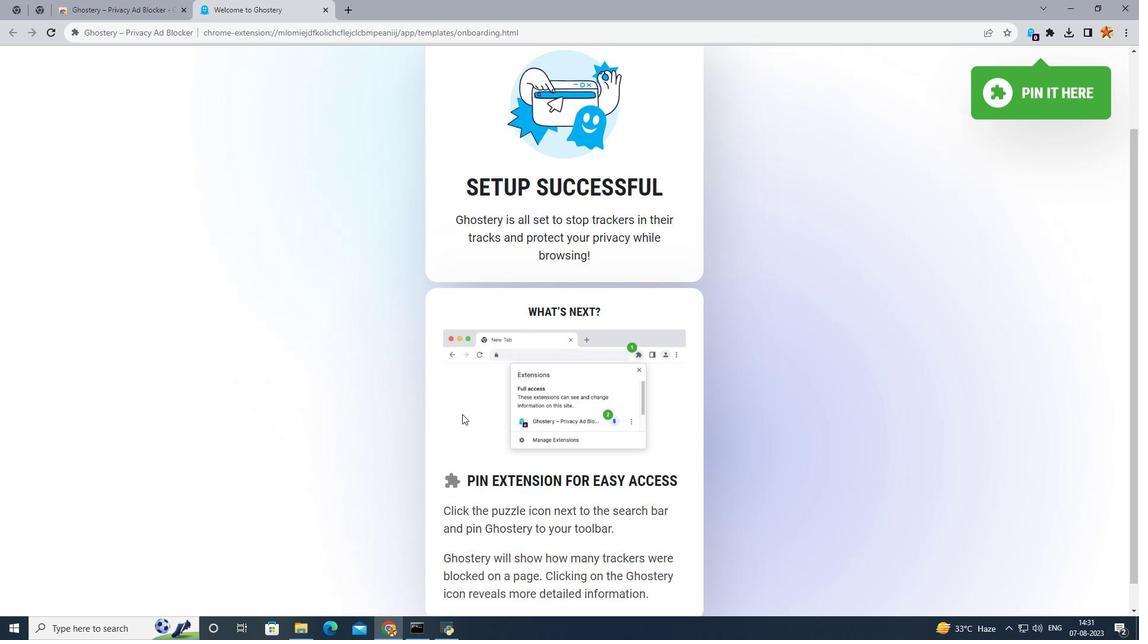 
Action: Mouse scrolled (462, 415) with delta (0, 0)
Screenshot: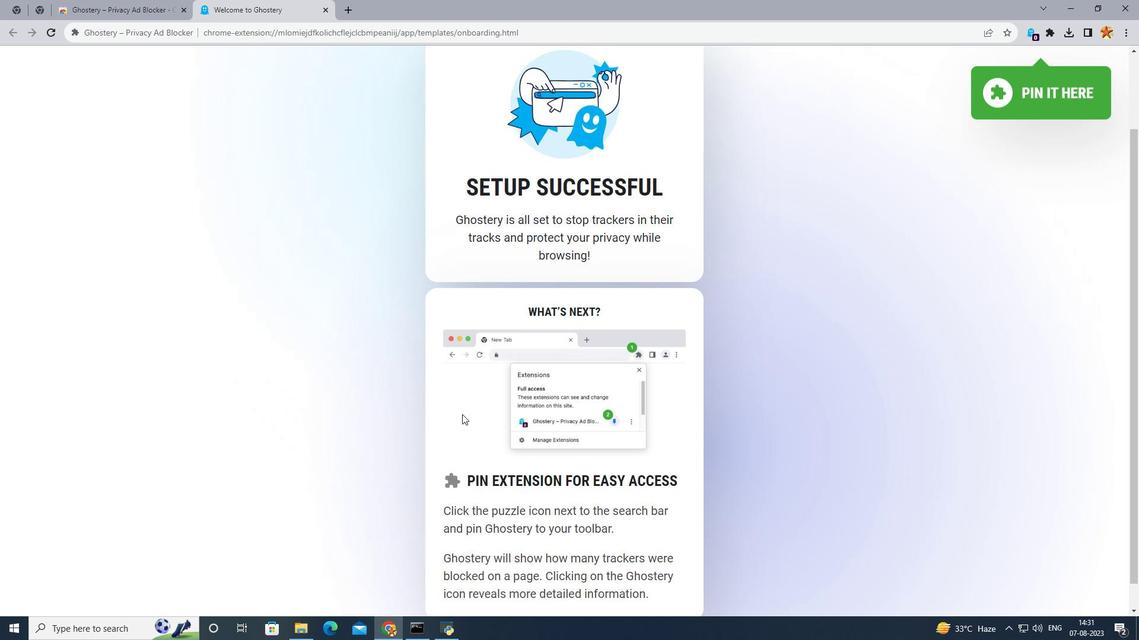 
Action: Mouse scrolled (462, 415) with delta (0, 0)
Screenshot: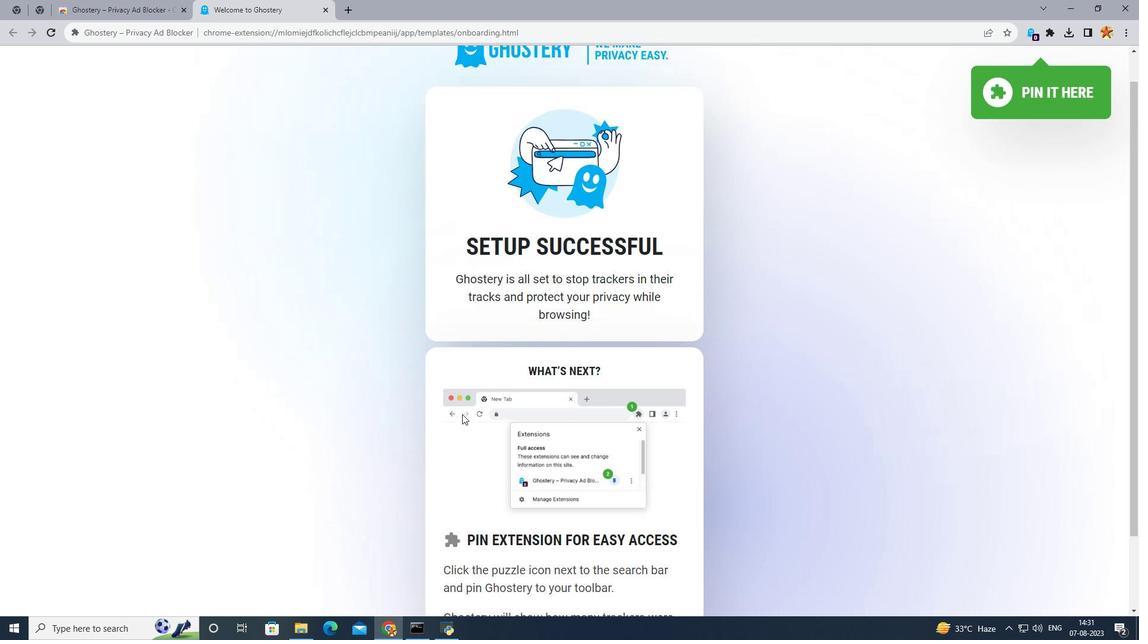 
Action: Mouse scrolled (462, 415) with delta (0, 0)
Screenshot: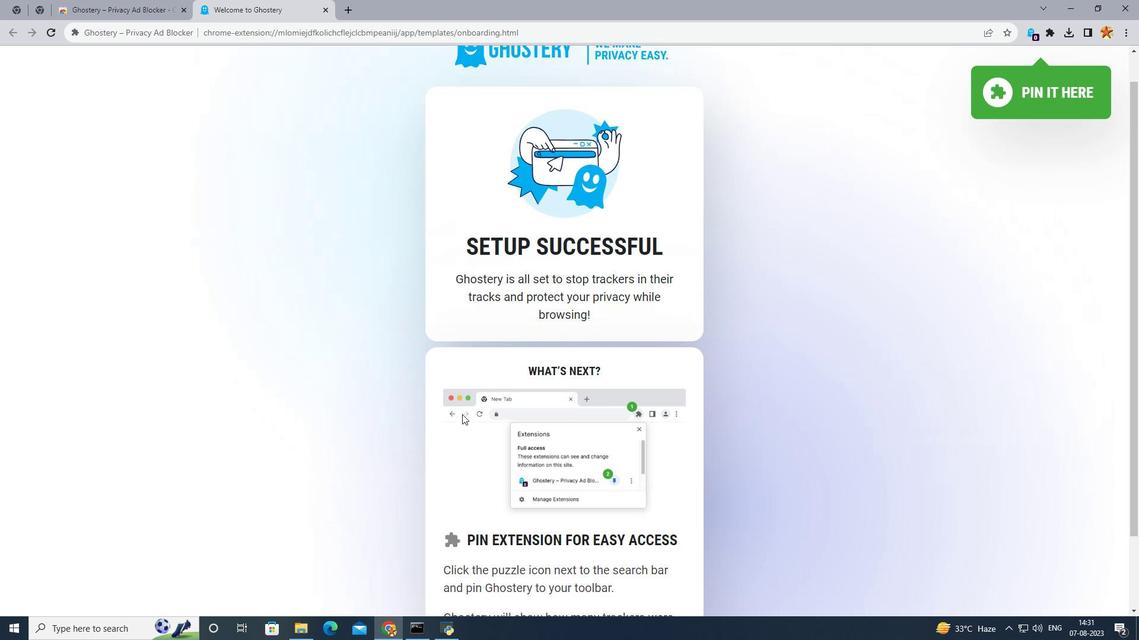 
Action: Mouse scrolled (462, 415) with delta (0, 0)
Screenshot: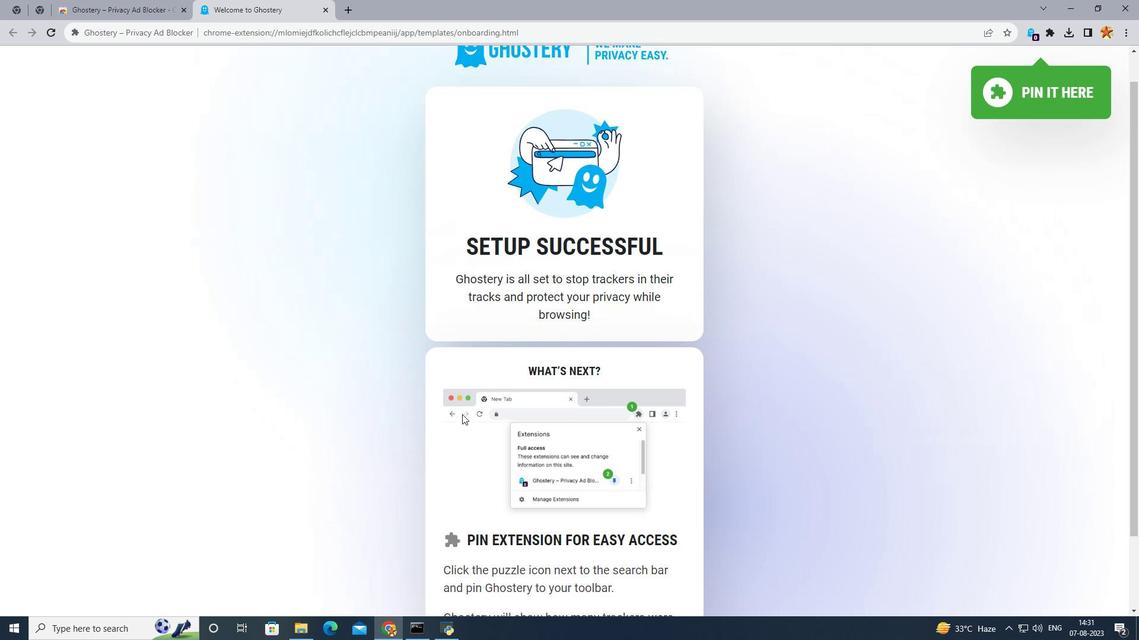 
Action: Mouse scrolled (462, 415) with delta (0, 0)
Screenshot: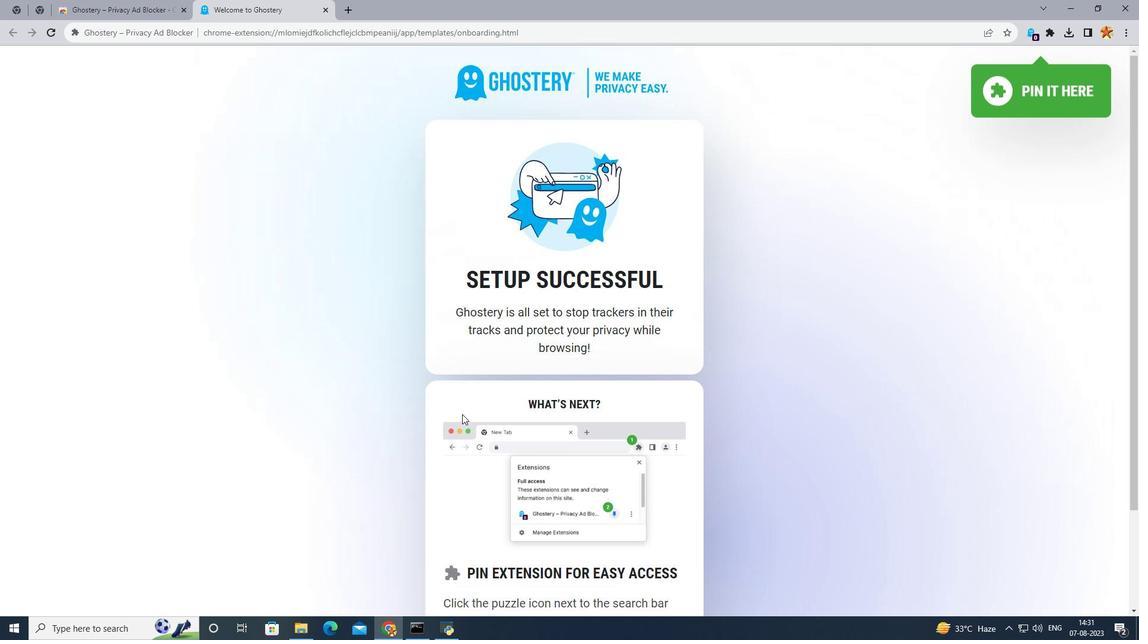 
Action: Mouse scrolled (462, 415) with delta (0, 0)
Screenshot: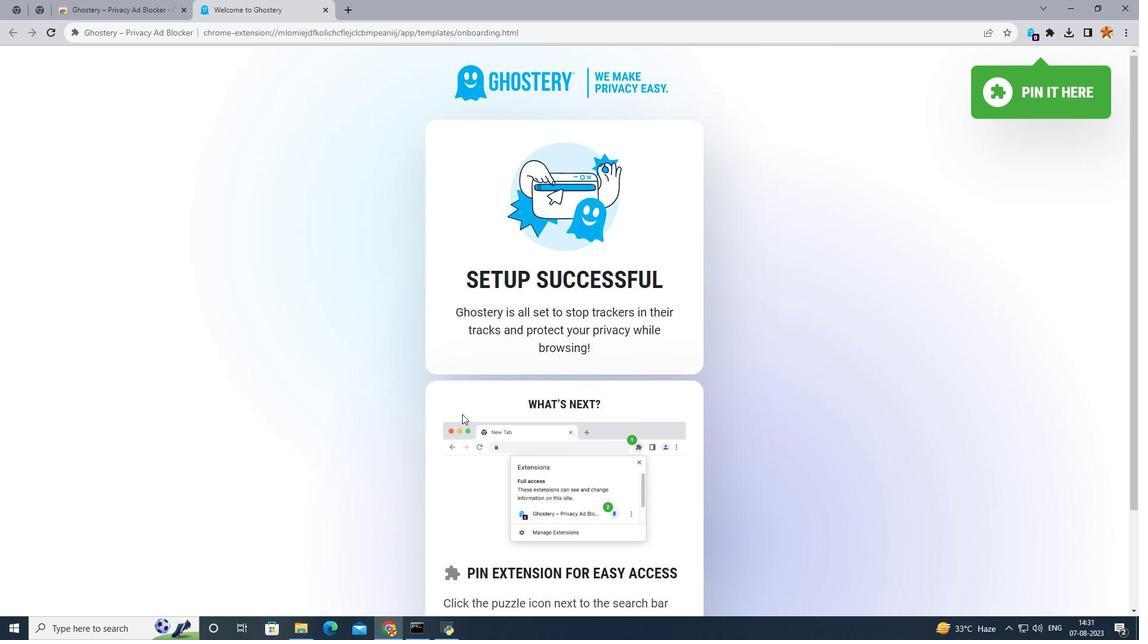 
Action: Mouse scrolled (462, 415) with delta (0, 0)
Screenshot: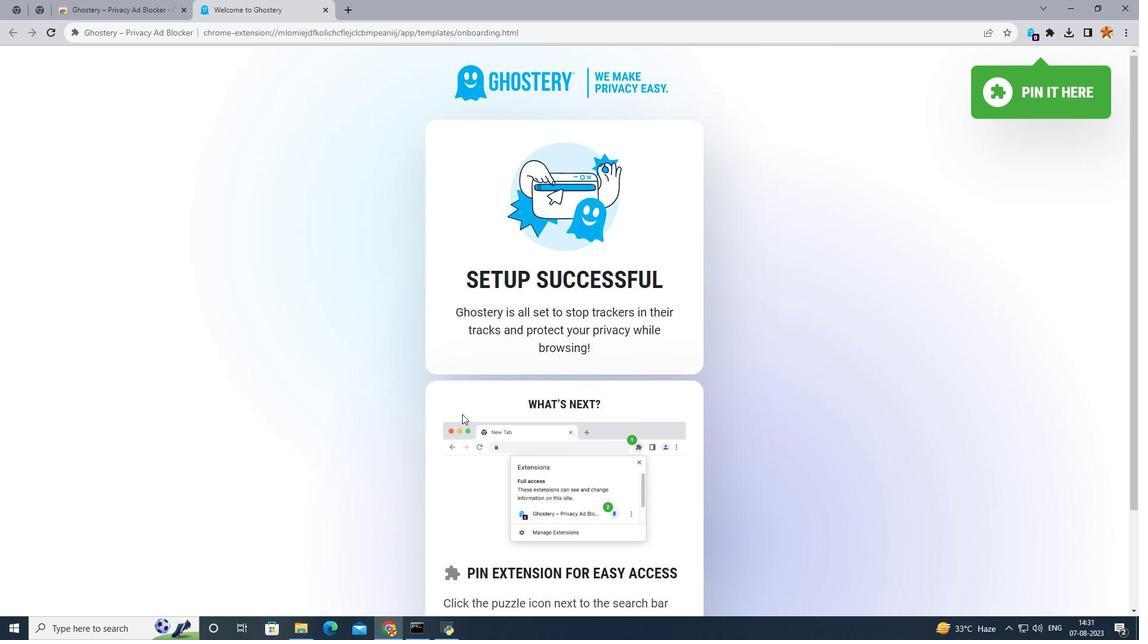 
Action: Mouse scrolled (462, 415) with delta (0, 0)
Screenshot: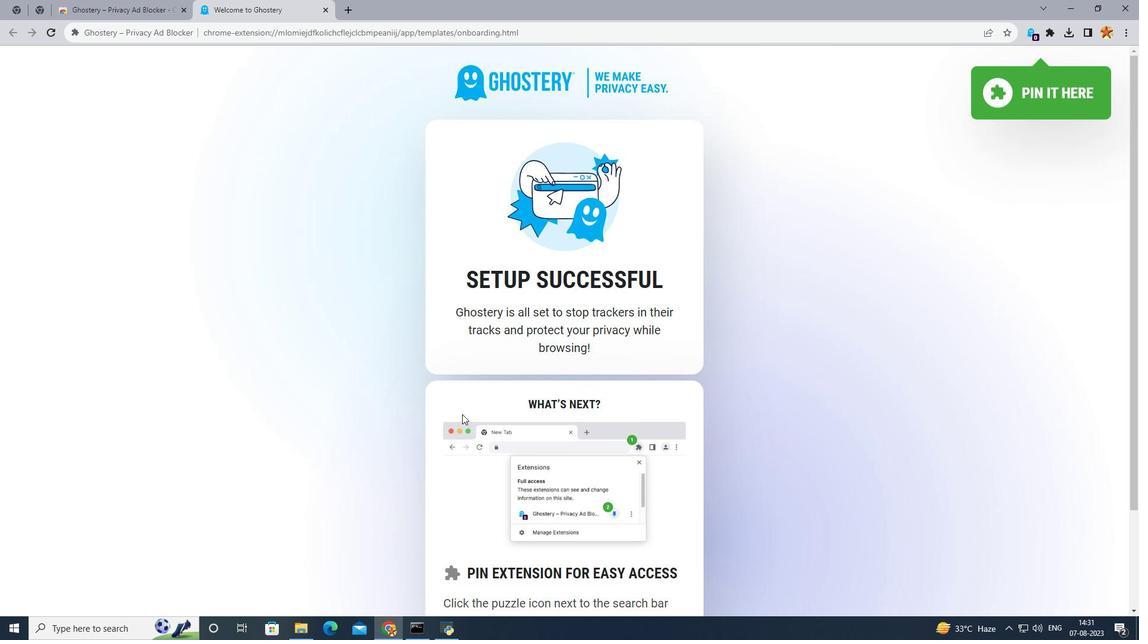 
Action: Mouse scrolled (462, 415) with delta (0, 0)
Screenshot: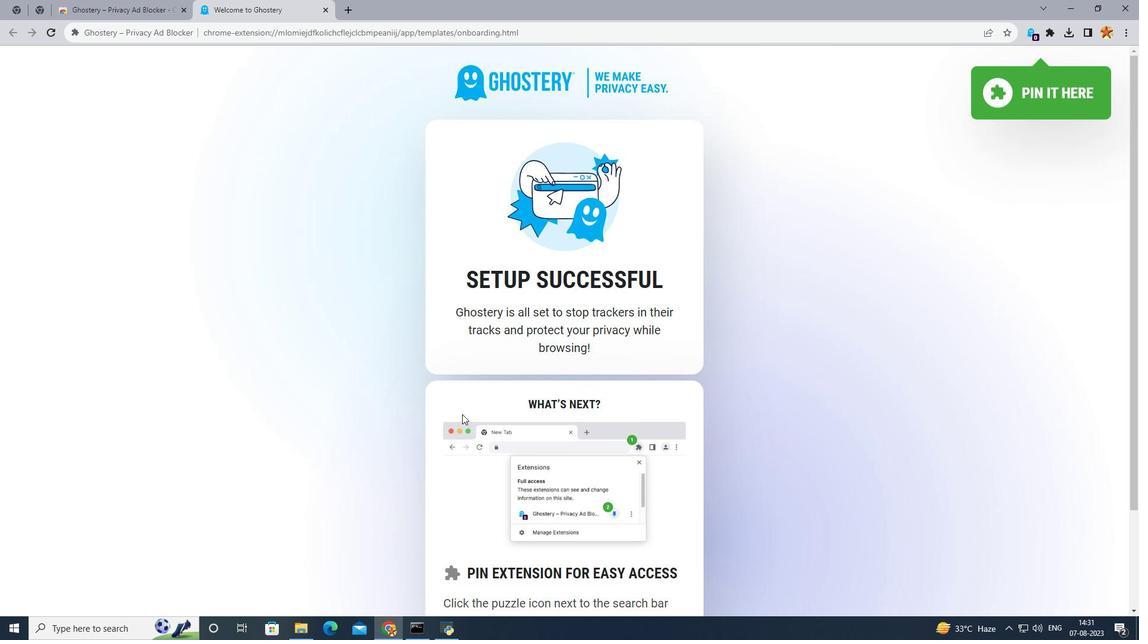 
Action: Mouse moved to (483, 370)
Screenshot: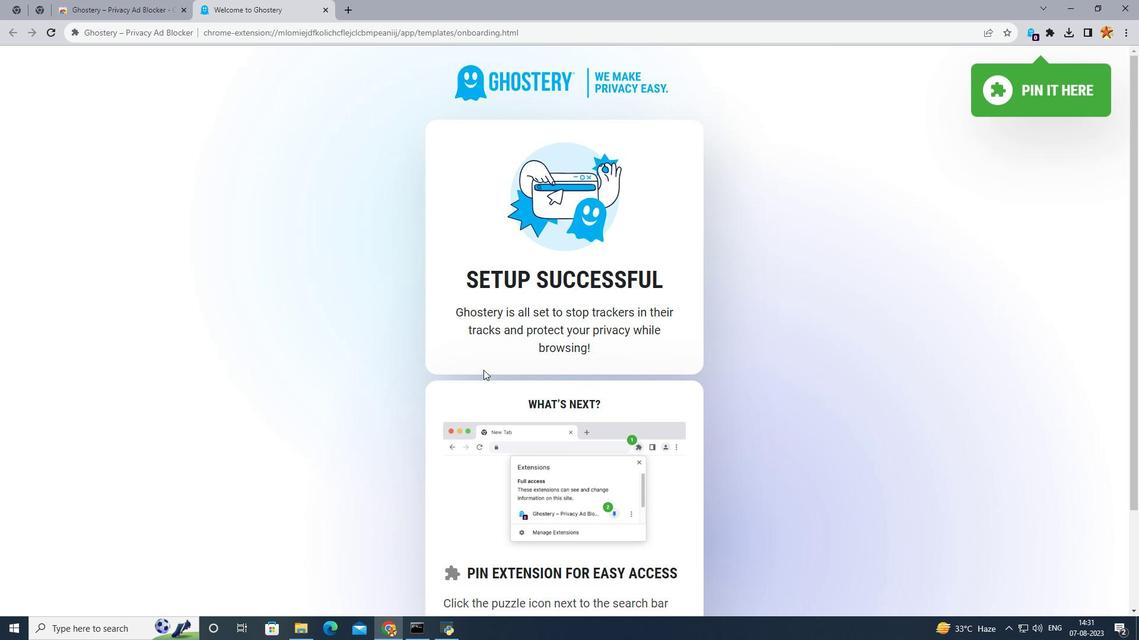 
